 Task: Search one way flight ticket for 1 adult, 1 child, 1 infant in seat in premium economy from Bellingham: Bellingham International Airport to Jacksonville: Albert J. Ellis Airport on 5-3-2023. Choice of flights is Alaska. Number of bags: 2 carry on bags and 4 checked bags. Outbound departure time preference is 8:45.
Action: Mouse moved to (336, 278)
Screenshot: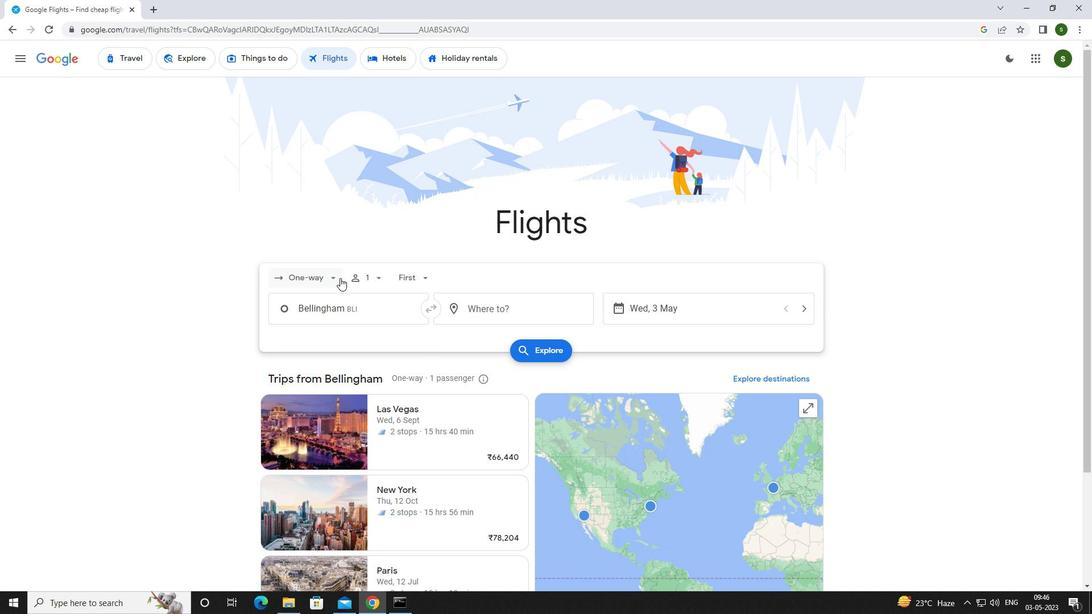 
Action: Mouse pressed left at (336, 278)
Screenshot: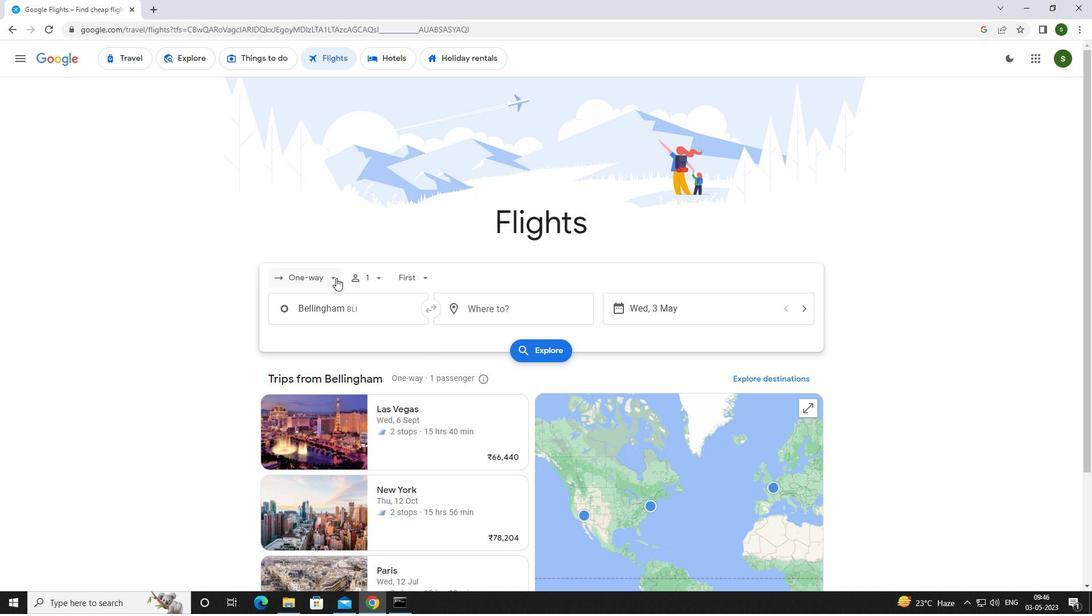 
Action: Mouse moved to (333, 330)
Screenshot: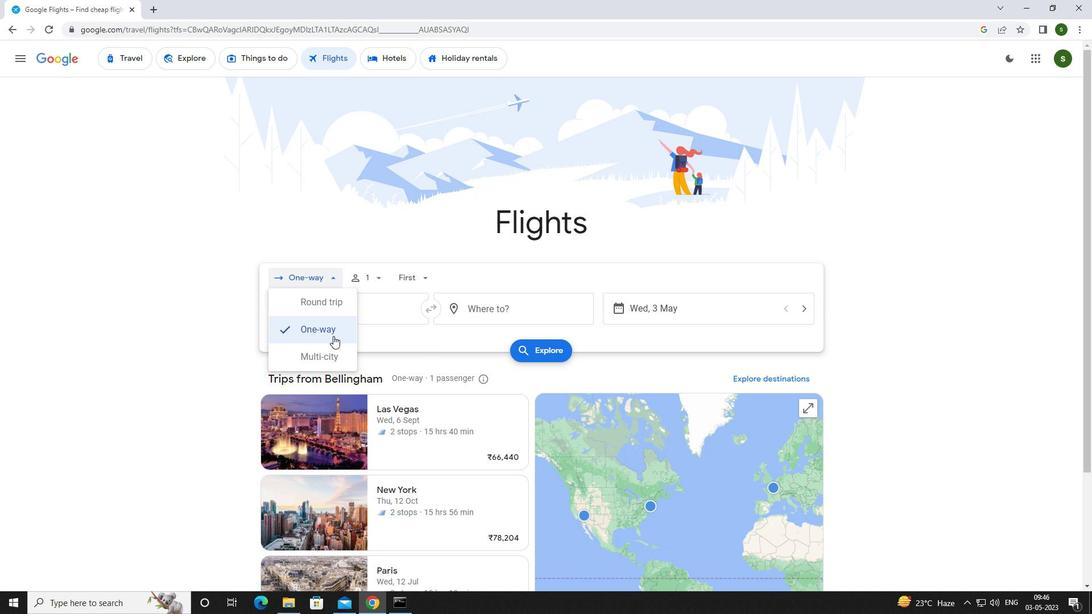 
Action: Mouse pressed left at (333, 330)
Screenshot: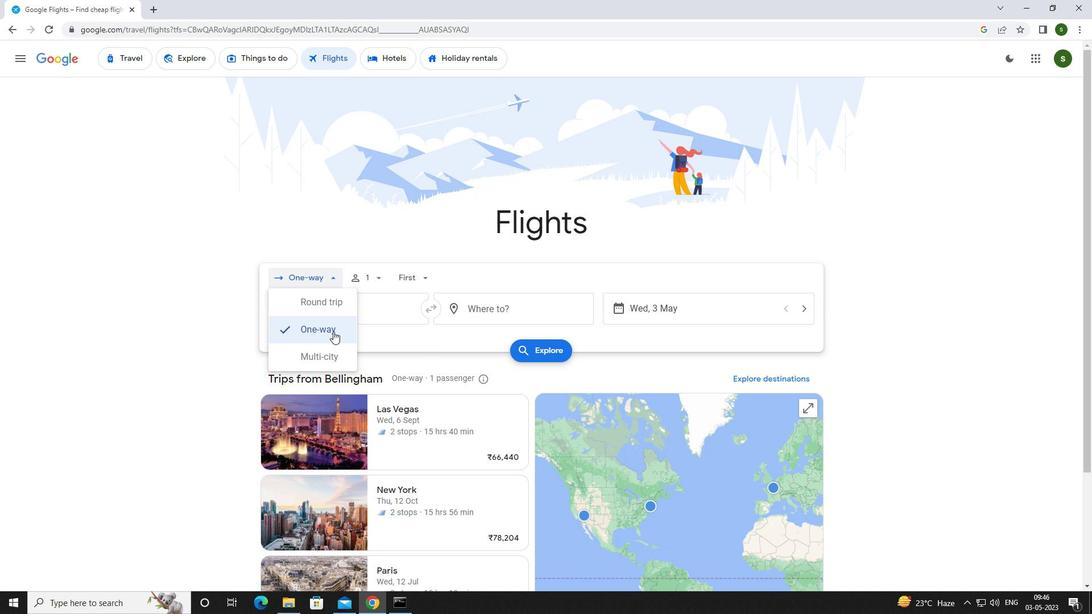 
Action: Mouse moved to (379, 277)
Screenshot: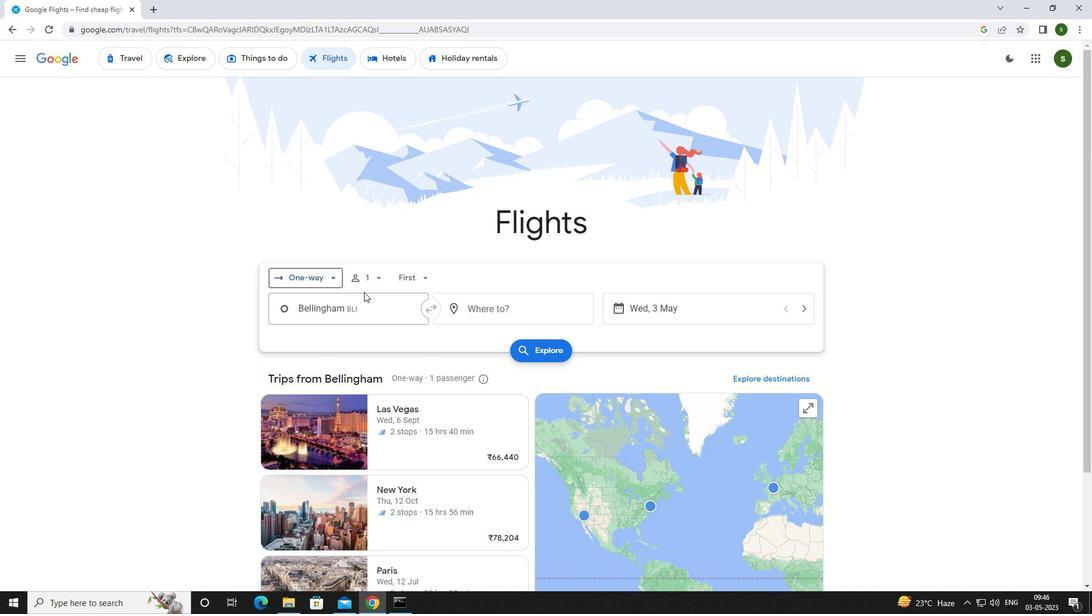 
Action: Mouse pressed left at (379, 277)
Screenshot: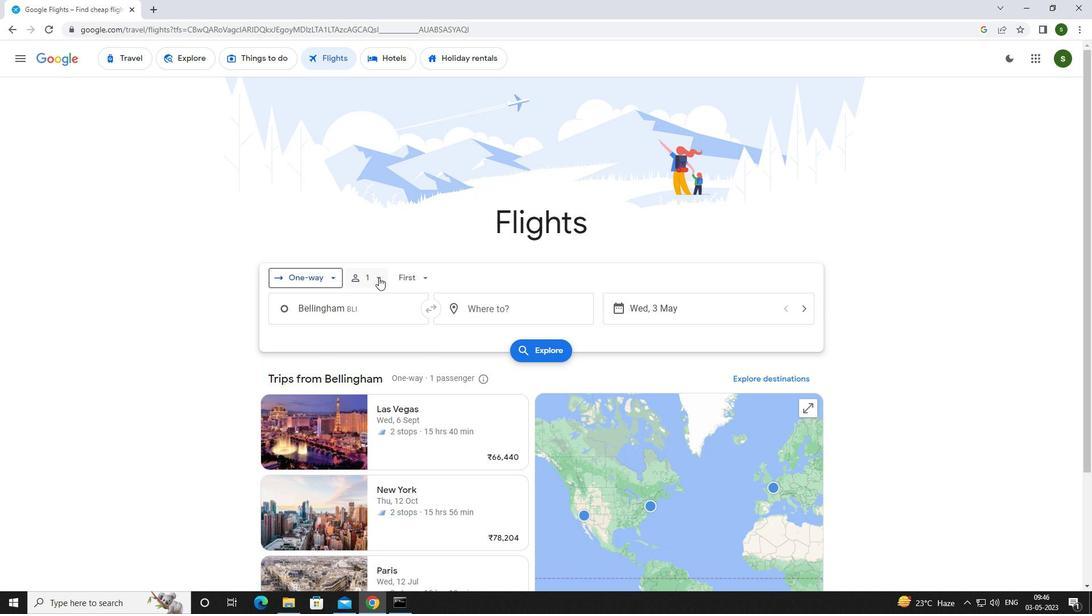 
Action: Mouse moved to (465, 336)
Screenshot: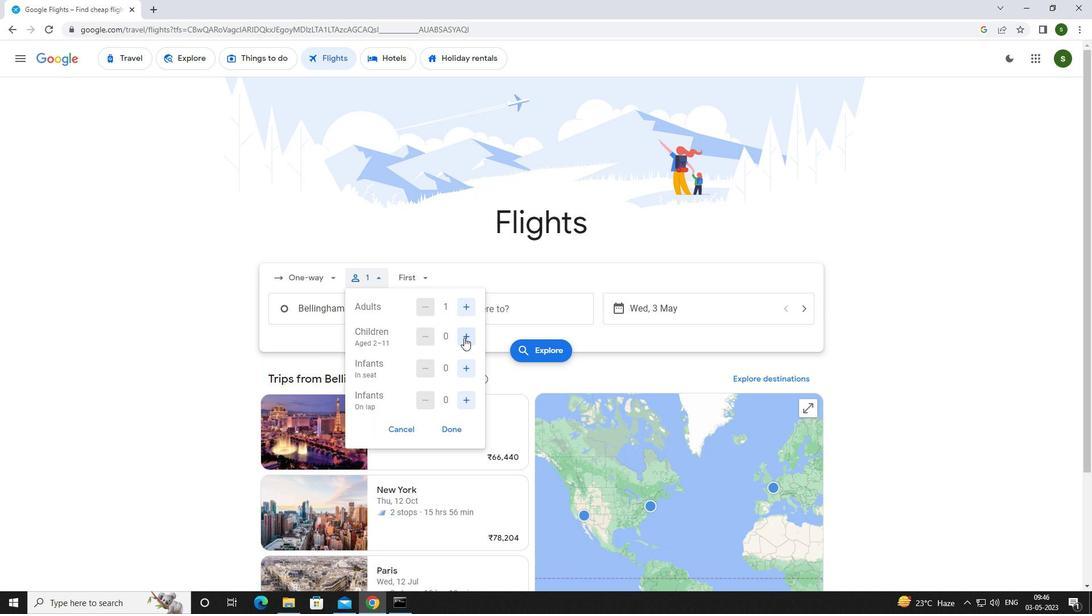 
Action: Mouse pressed left at (465, 336)
Screenshot: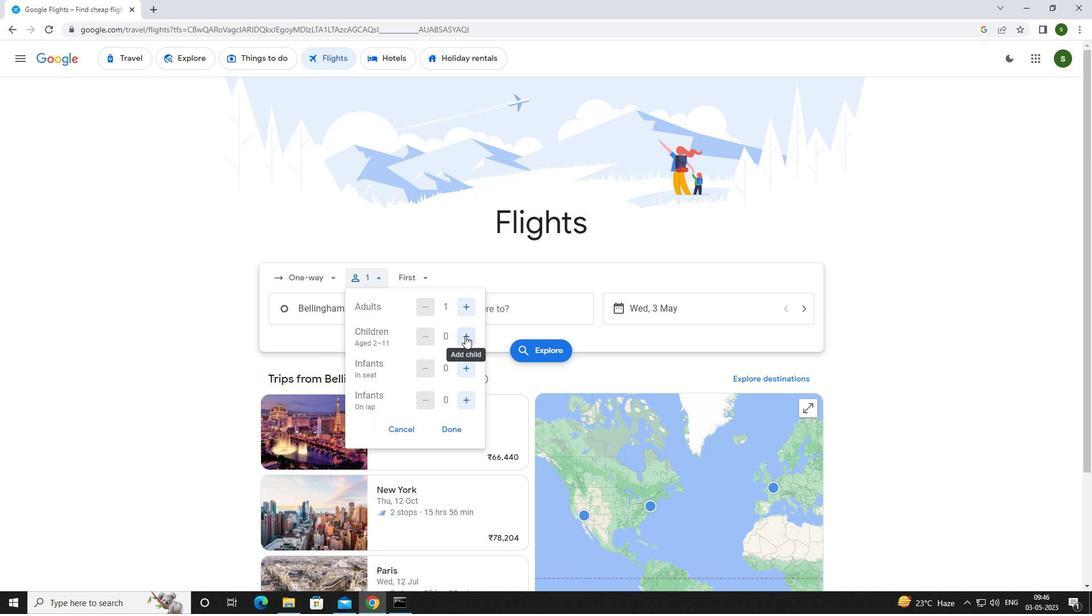 
Action: Mouse moved to (465, 364)
Screenshot: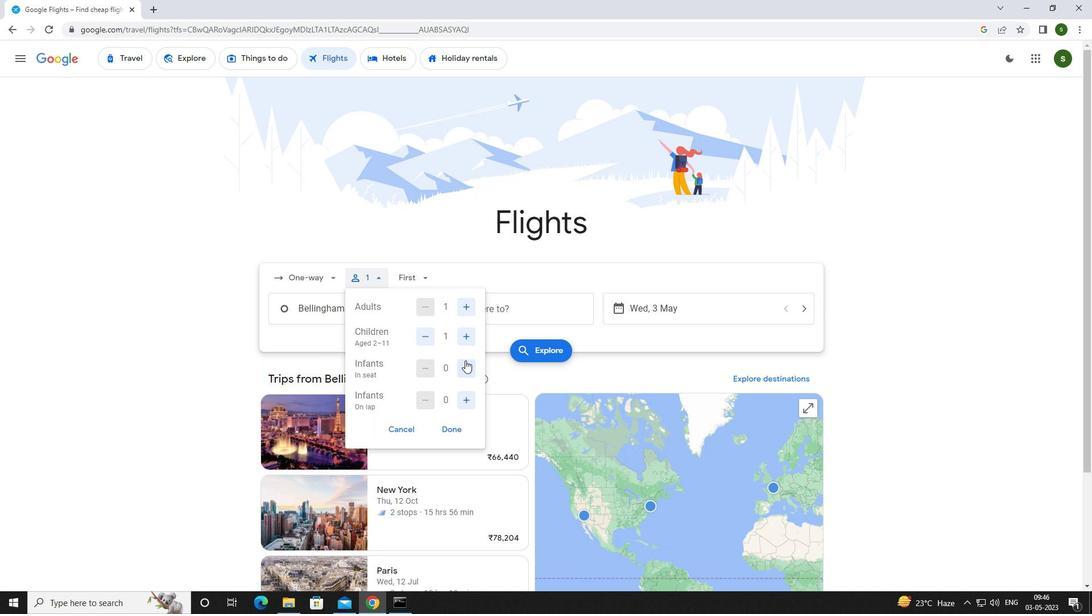 
Action: Mouse pressed left at (465, 364)
Screenshot: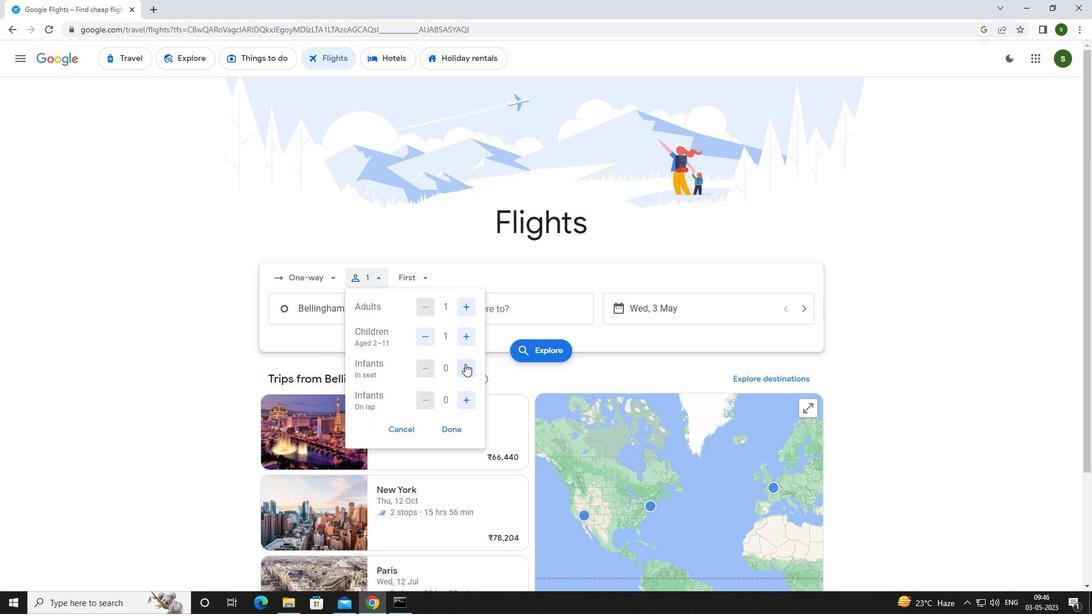 
Action: Mouse moved to (427, 274)
Screenshot: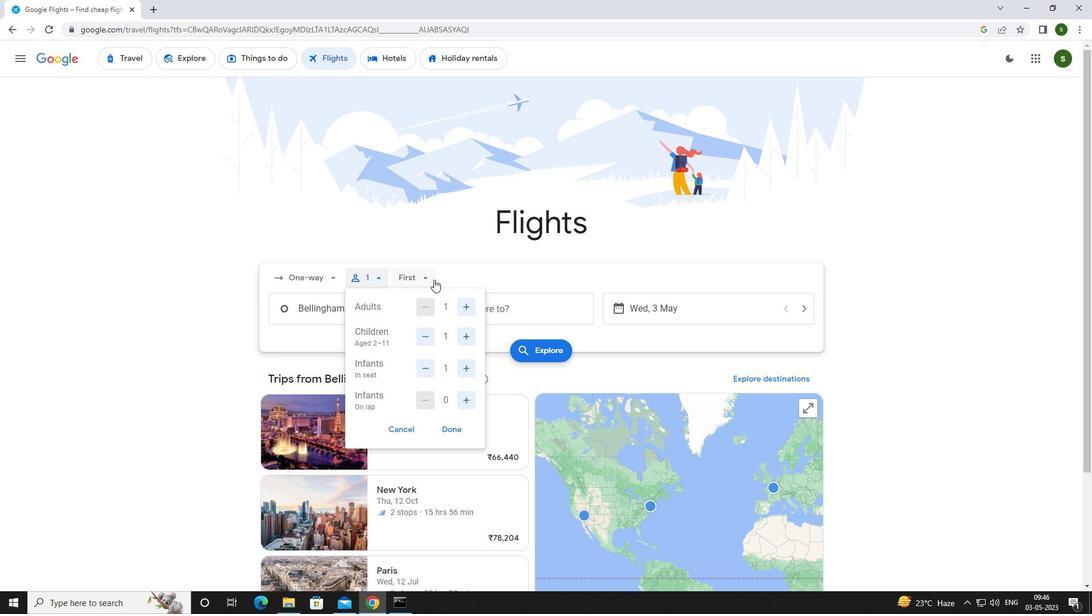 
Action: Mouse pressed left at (427, 274)
Screenshot: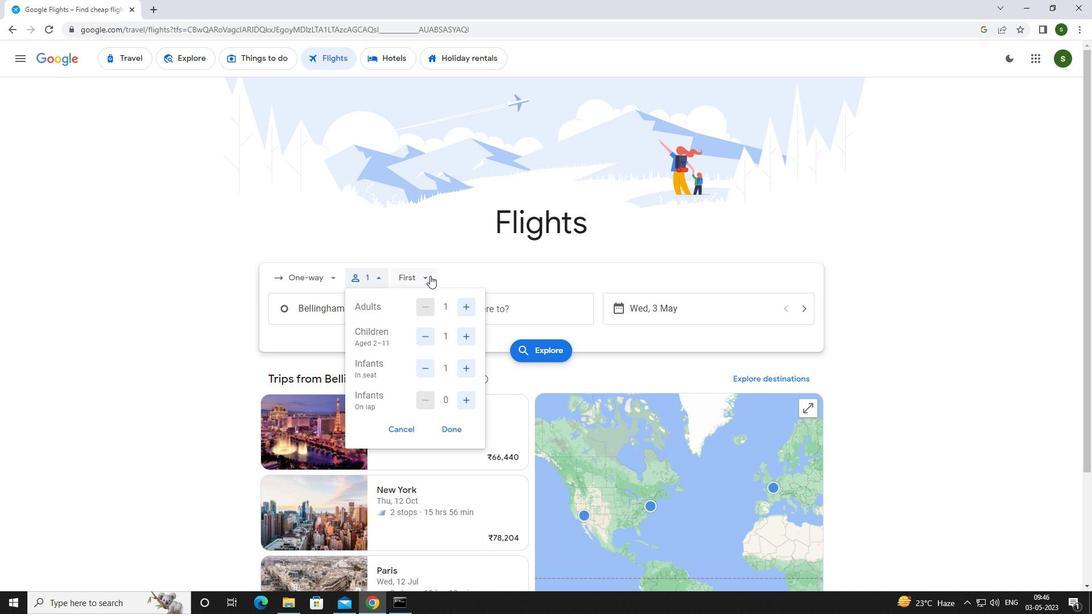 
Action: Mouse moved to (445, 324)
Screenshot: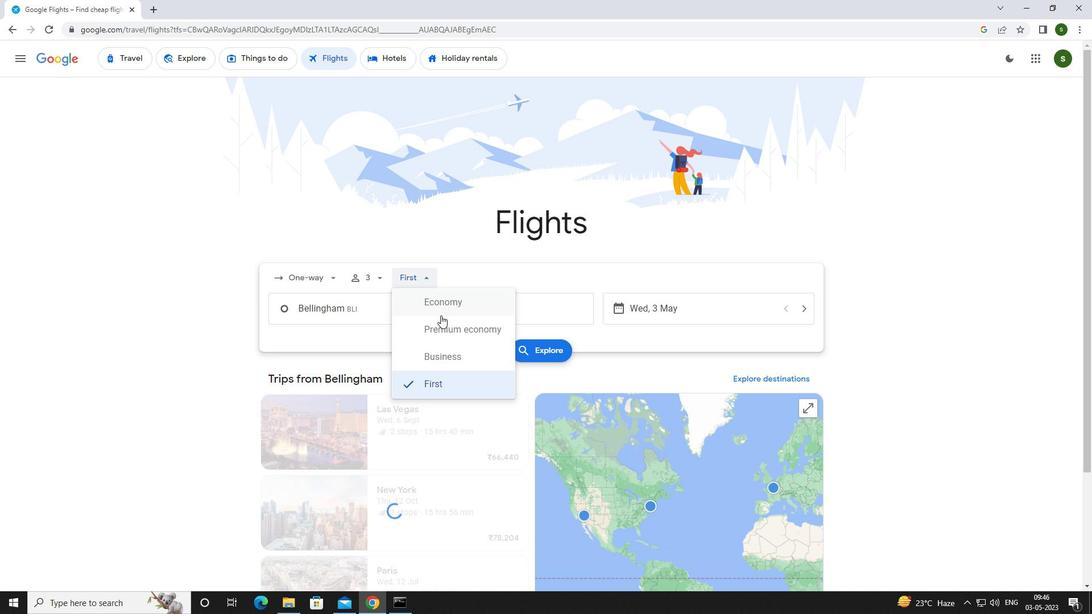 
Action: Mouse pressed left at (445, 324)
Screenshot: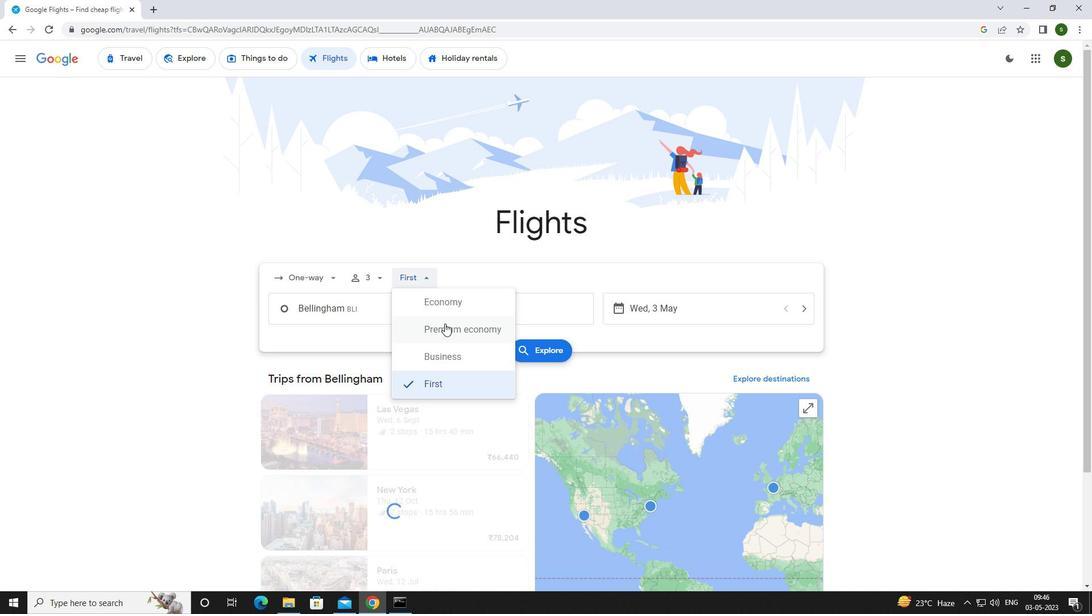 
Action: Mouse moved to (387, 312)
Screenshot: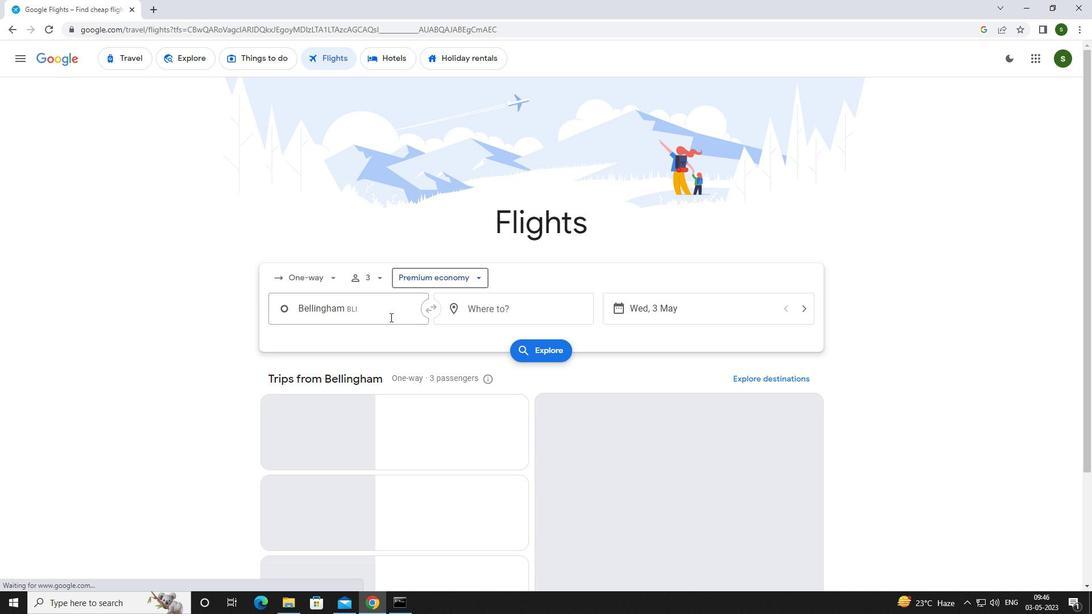 
Action: Mouse pressed left at (387, 312)
Screenshot: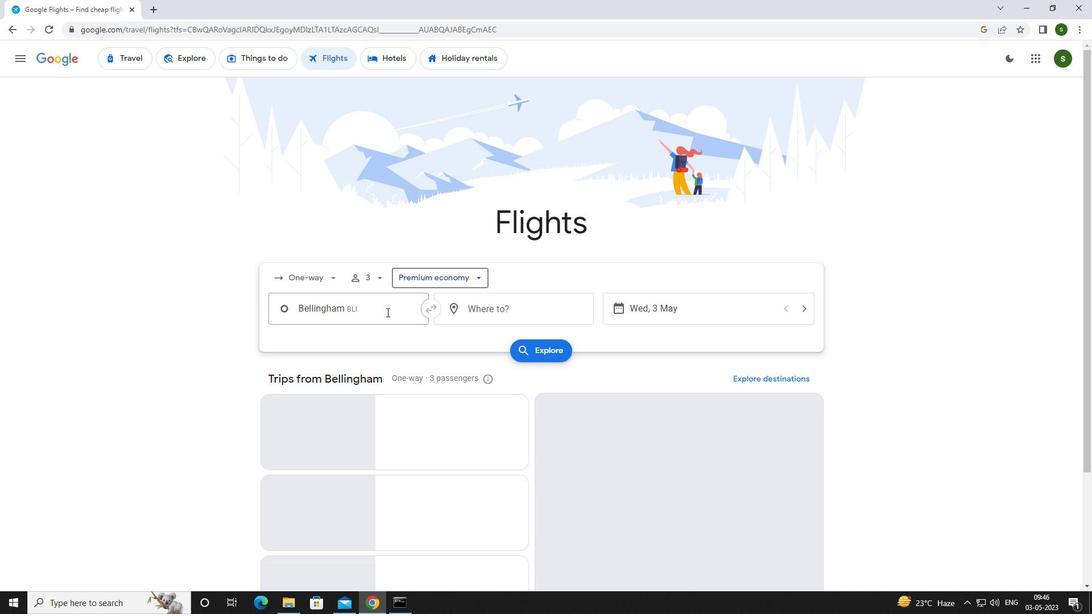 
Action: Mouse moved to (391, 311)
Screenshot: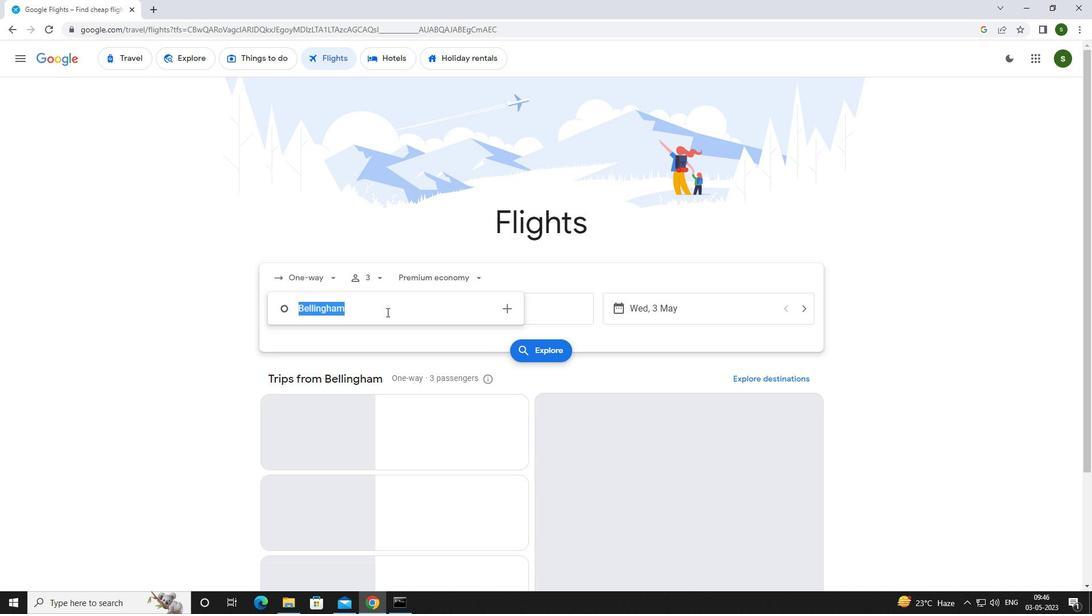 
Action: Key pressed <Key.caps_lock>b<Key.caps_lock>elli
Screenshot: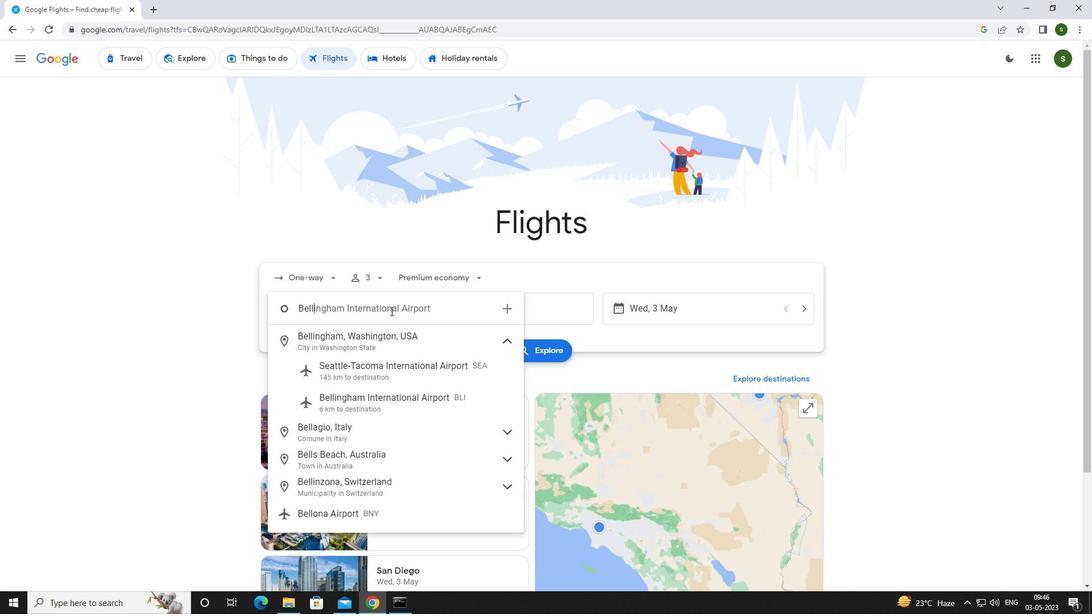 
Action: Mouse moved to (418, 401)
Screenshot: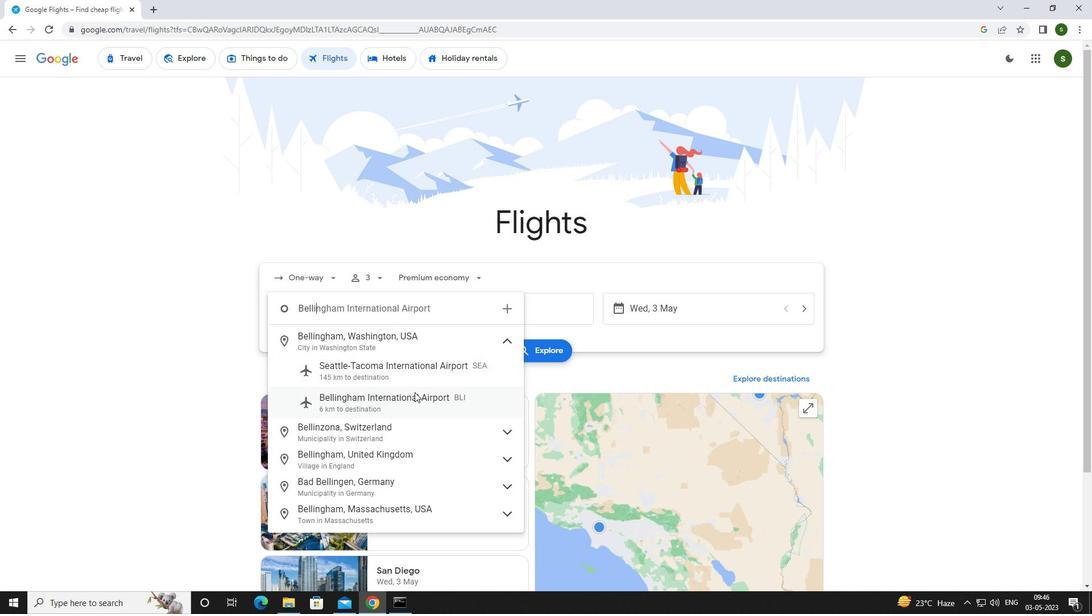 
Action: Mouse pressed left at (418, 401)
Screenshot: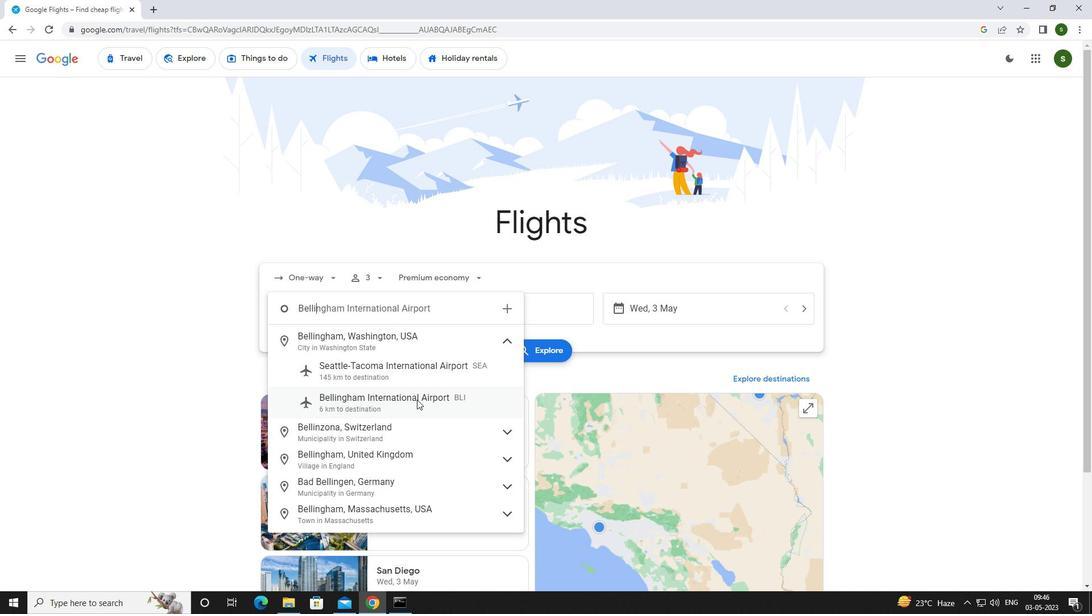 
Action: Mouse moved to (521, 313)
Screenshot: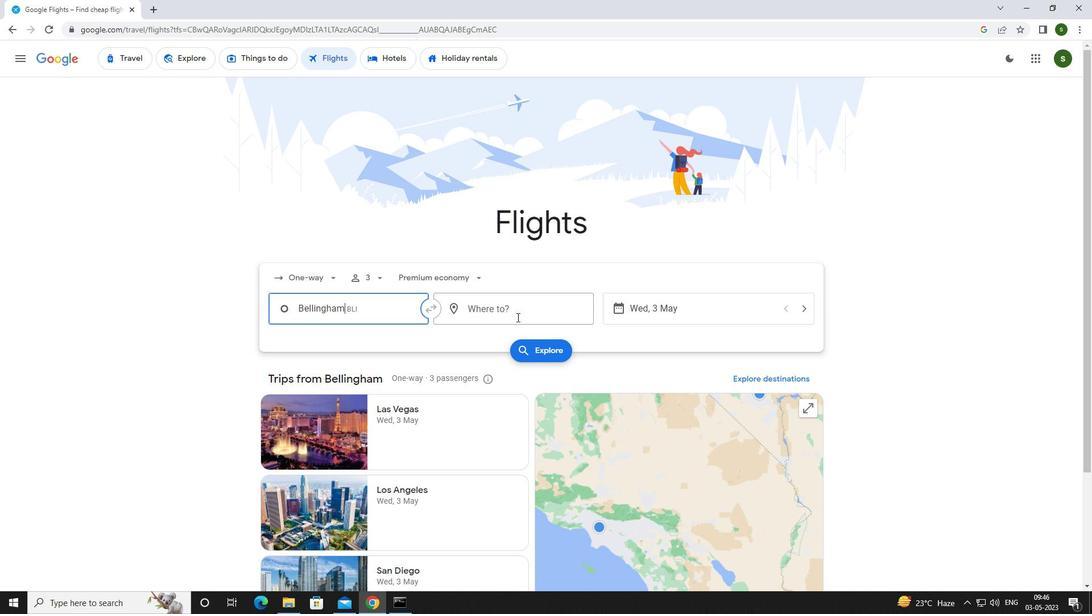
Action: Mouse pressed left at (521, 313)
Screenshot: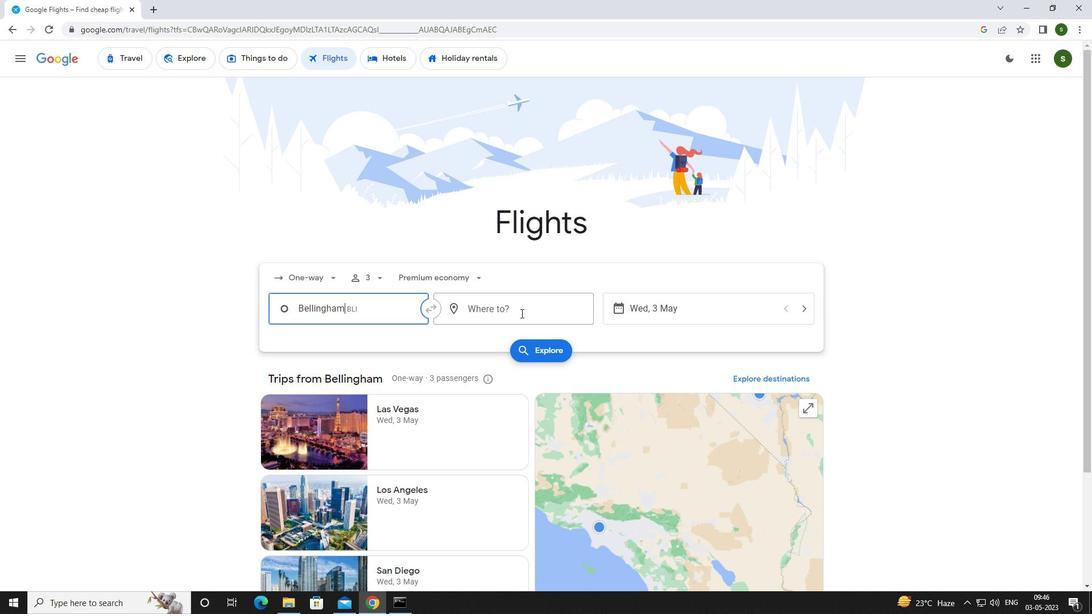 
Action: Key pressed <Key.caps_lock>a<Key.caps_lock>lbert<Key.space>
Screenshot: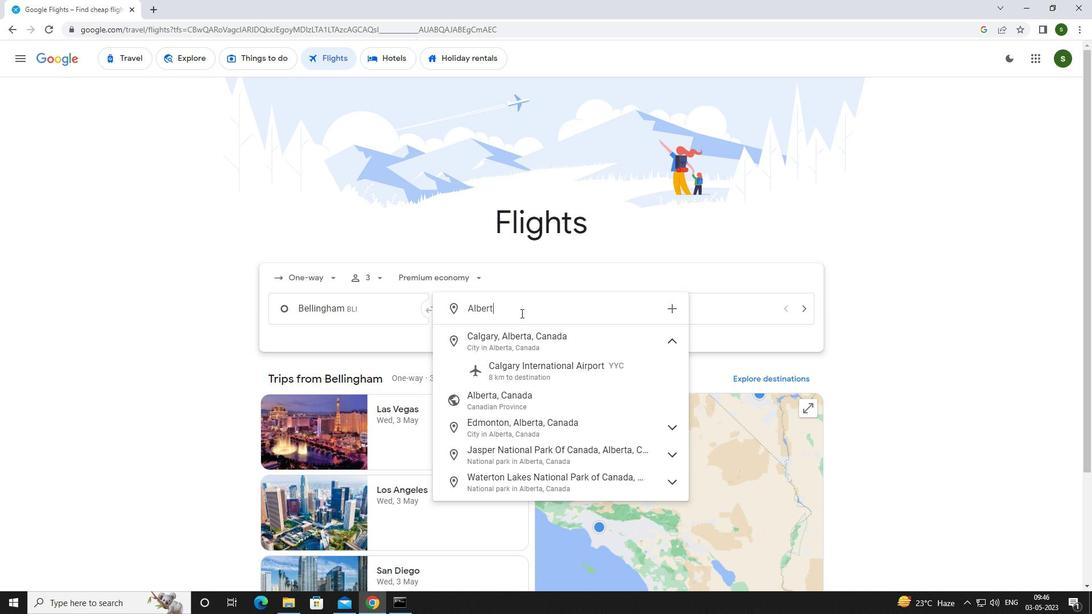 
Action: Mouse moved to (524, 339)
Screenshot: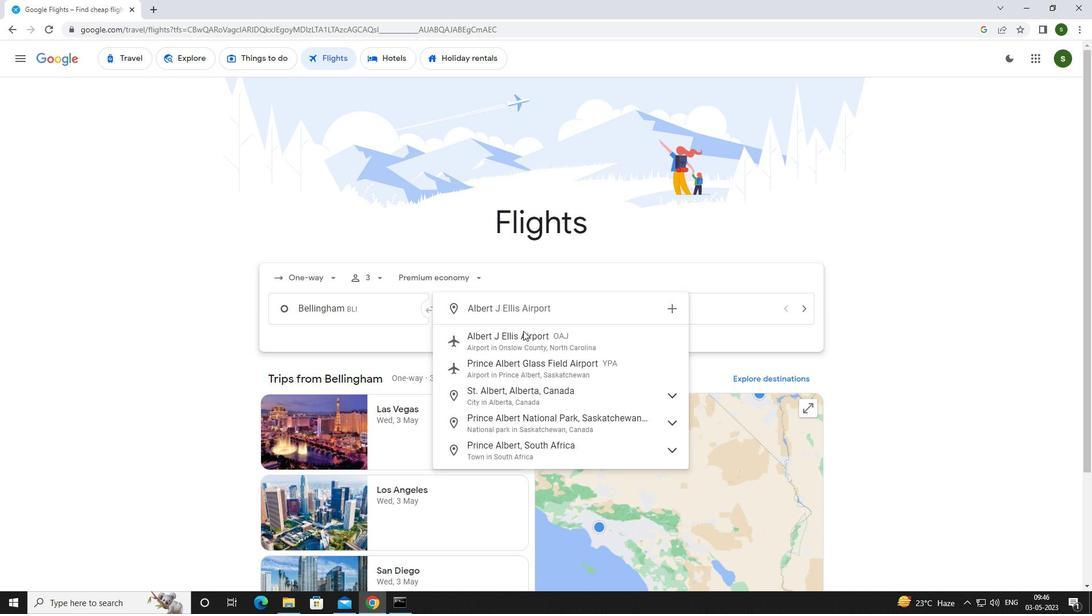 
Action: Mouse pressed left at (524, 339)
Screenshot: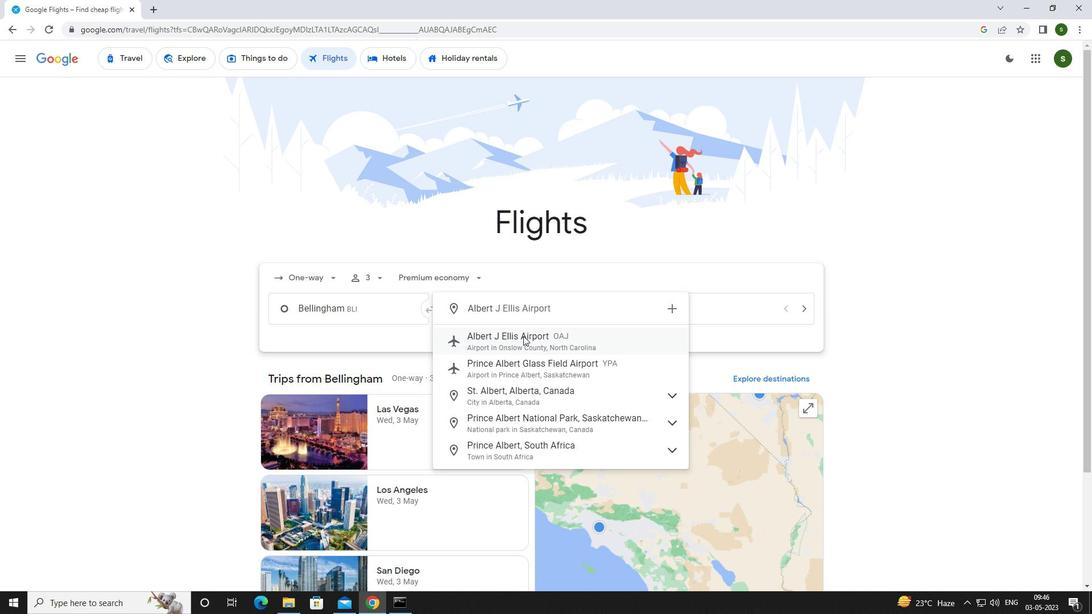 
Action: Mouse moved to (693, 309)
Screenshot: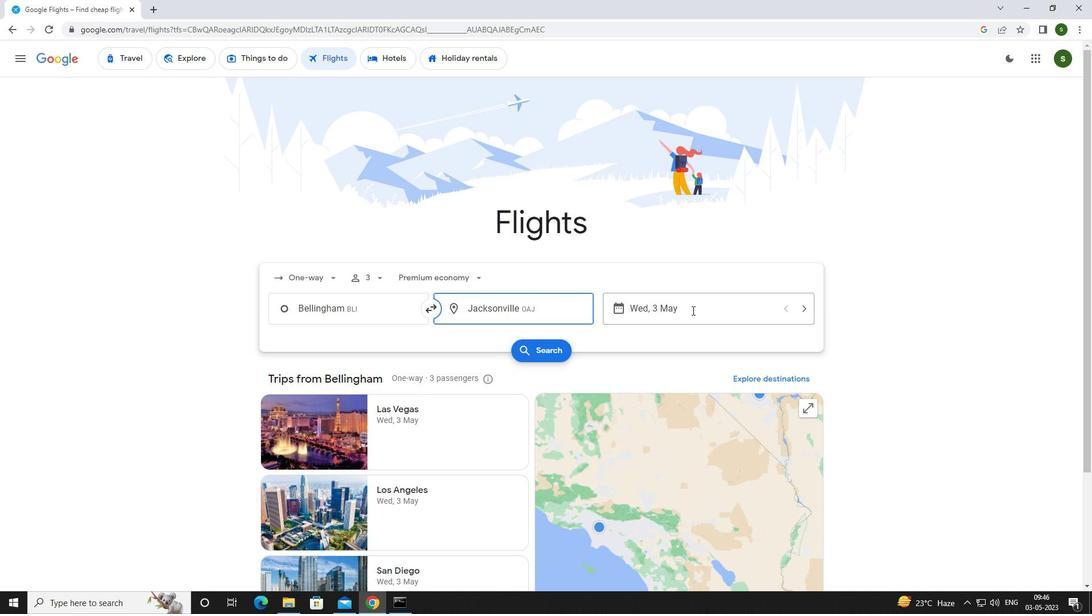 
Action: Mouse pressed left at (693, 309)
Screenshot: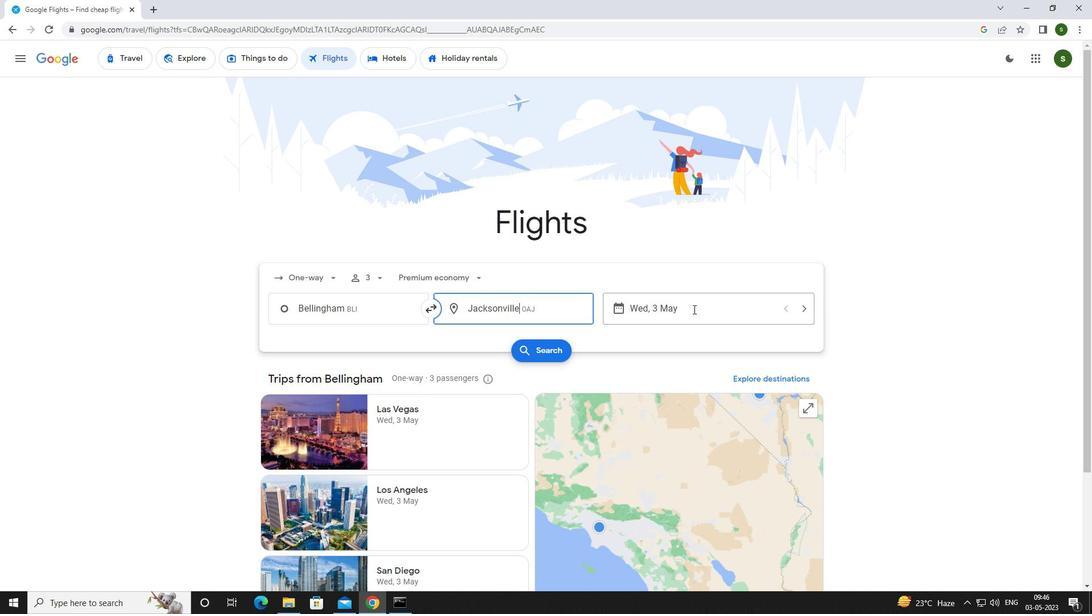 
Action: Mouse moved to (485, 383)
Screenshot: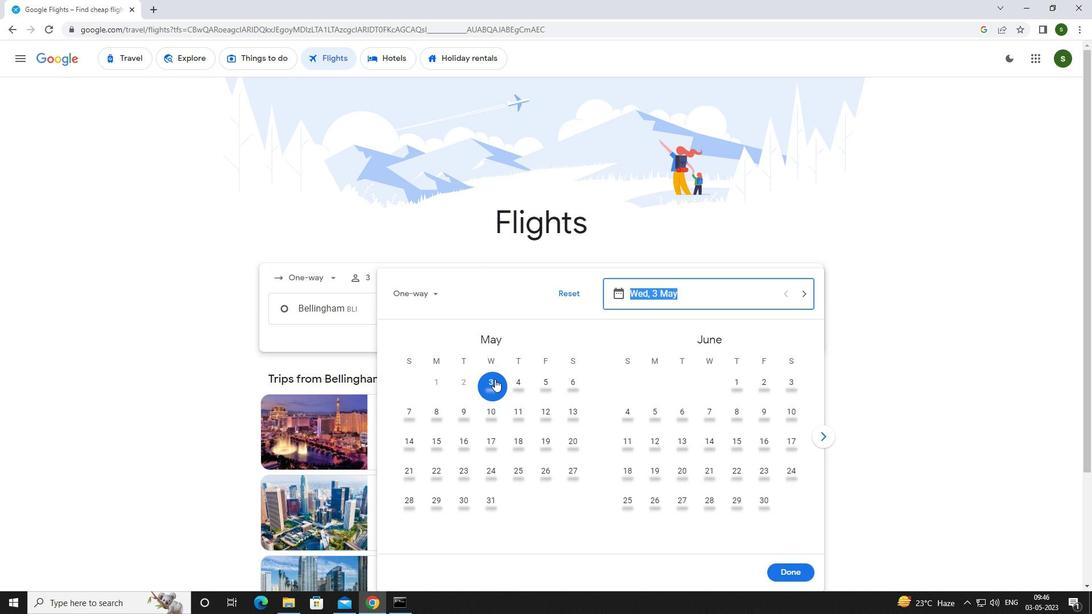 
Action: Mouse pressed left at (485, 383)
Screenshot: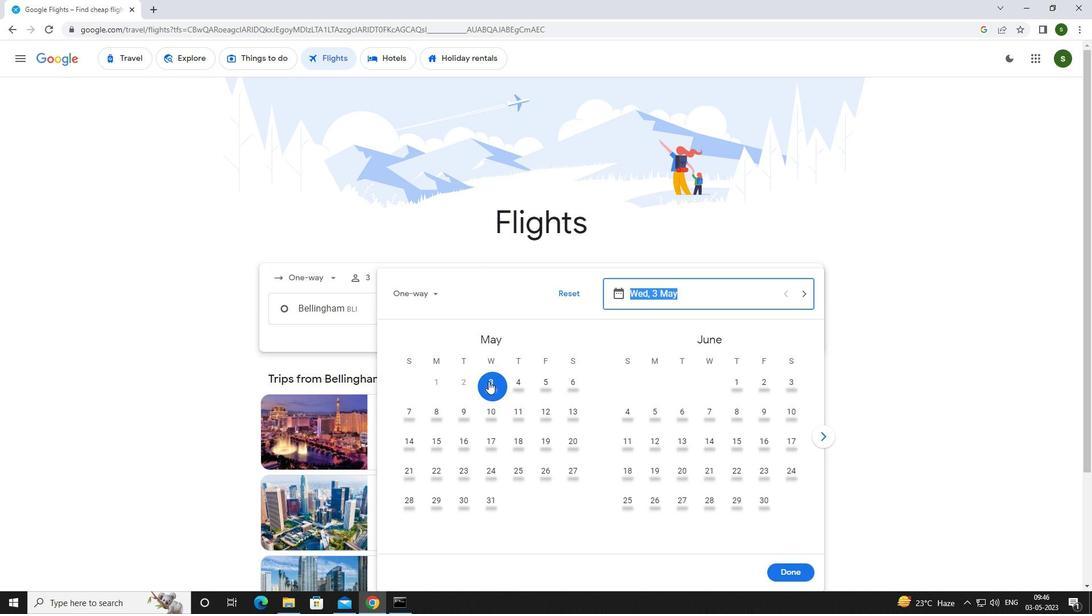
Action: Mouse moved to (782, 575)
Screenshot: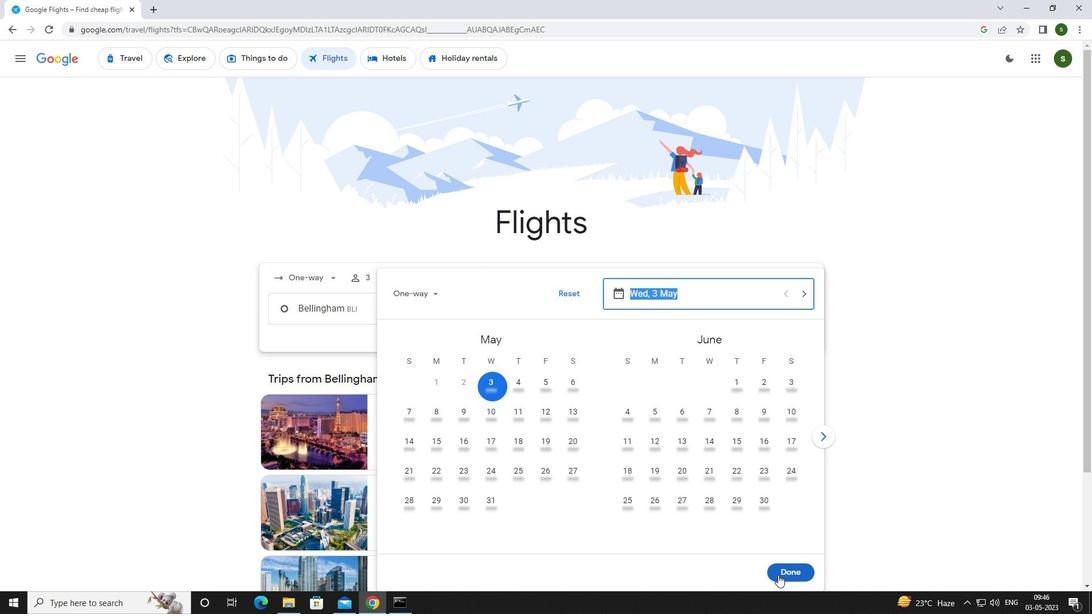 
Action: Mouse pressed left at (782, 575)
Screenshot: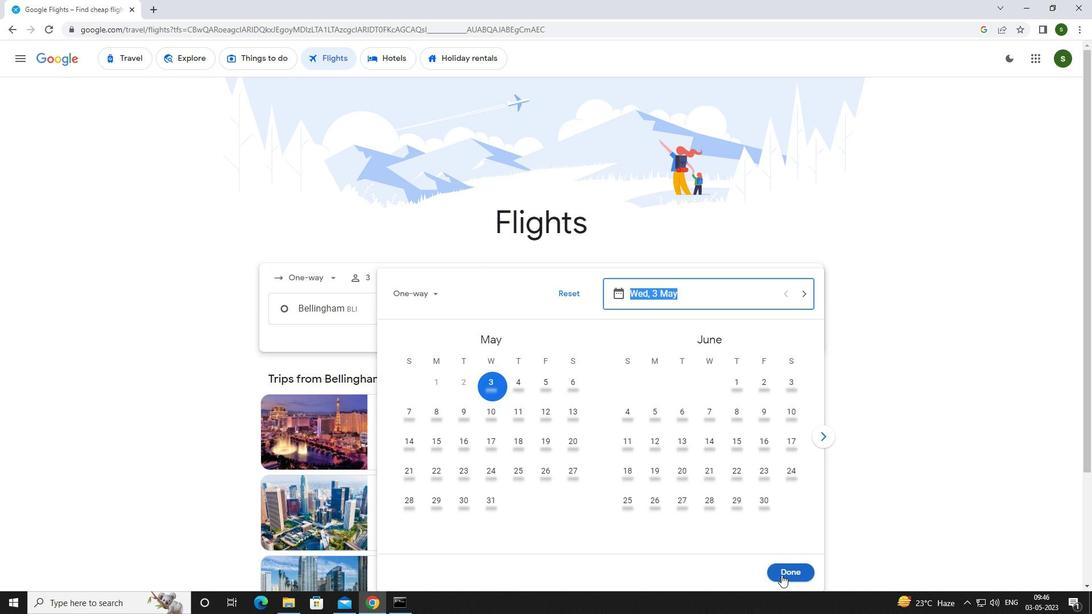 
Action: Mouse moved to (541, 342)
Screenshot: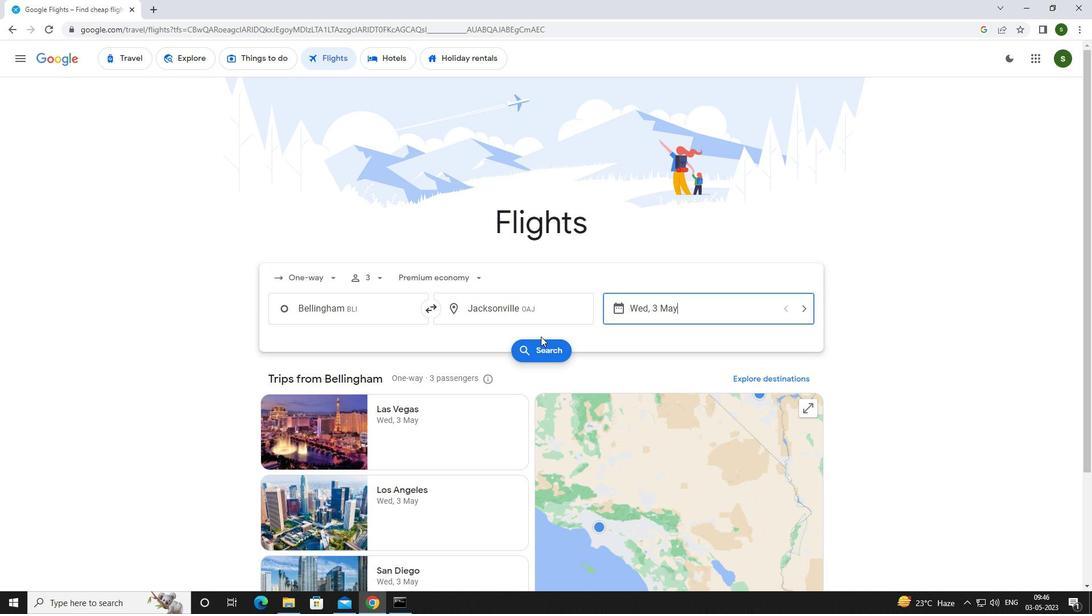 
Action: Mouse pressed left at (541, 342)
Screenshot: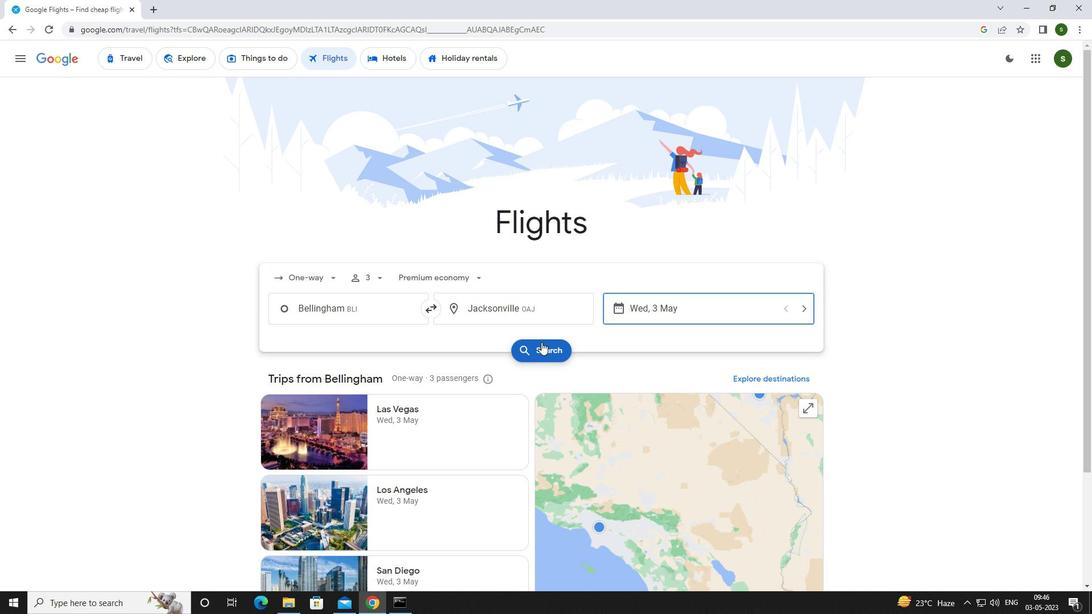 
Action: Mouse moved to (299, 164)
Screenshot: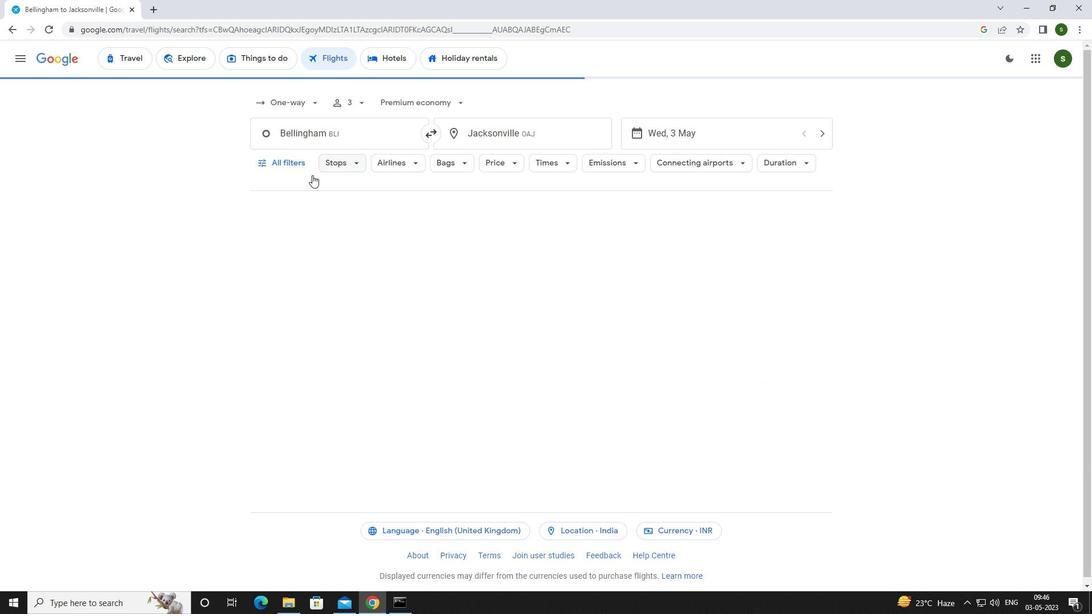 
Action: Mouse pressed left at (299, 164)
Screenshot: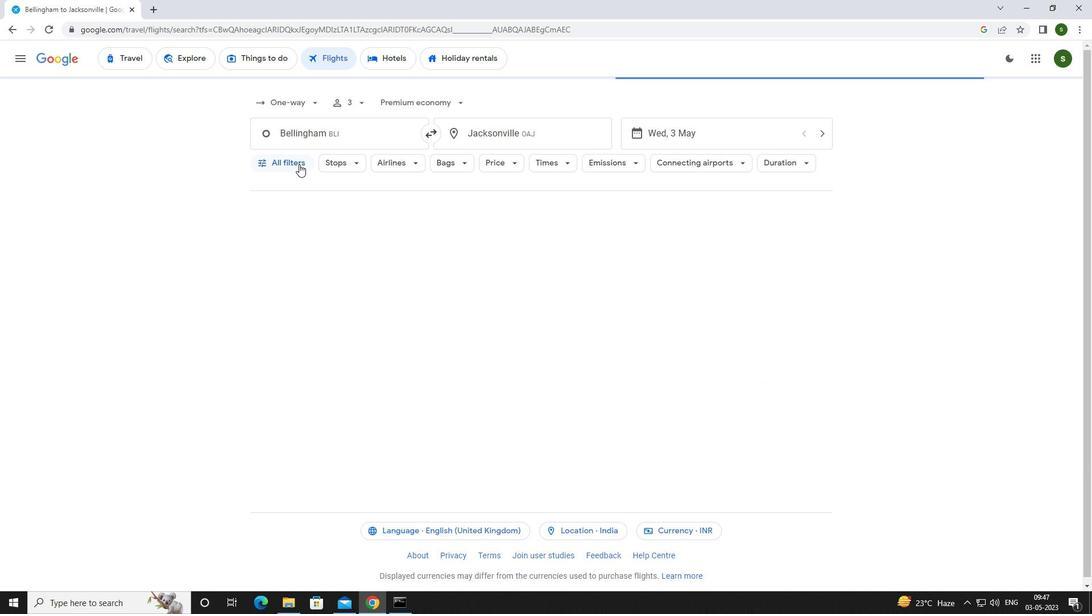 
Action: Mouse moved to (424, 404)
Screenshot: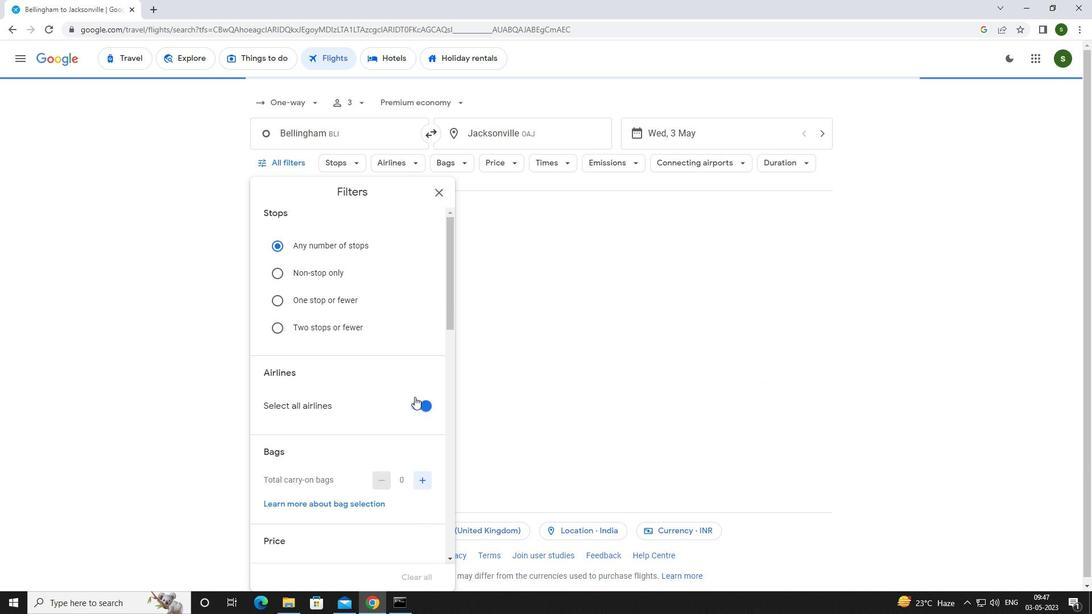 
Action: Mouse pressed left at (424, 404)
Screenshot: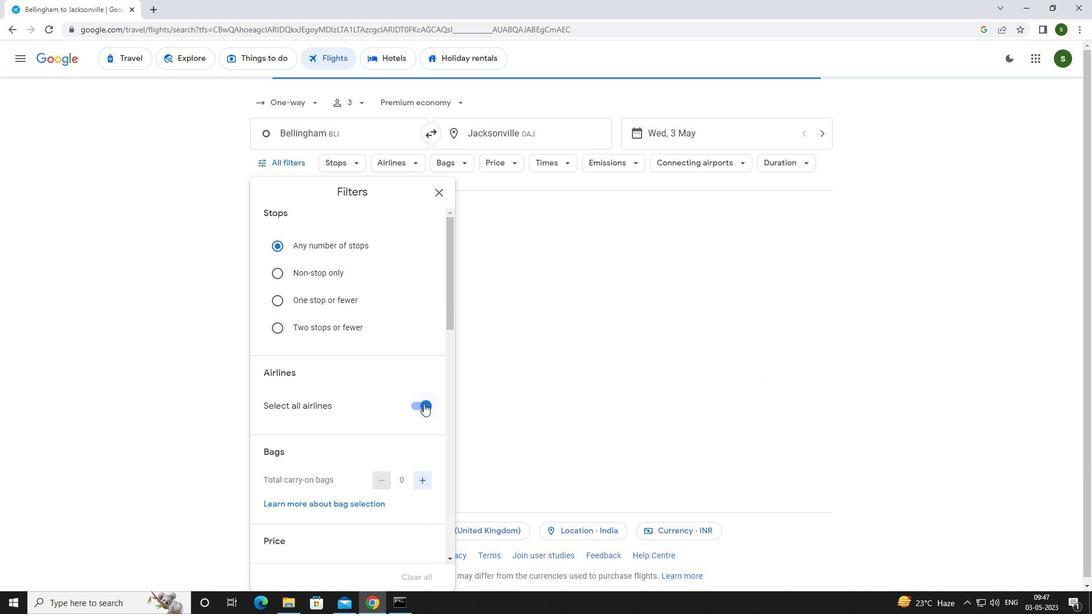 
Action: Mouse moved to (396, 291)
Screenshot: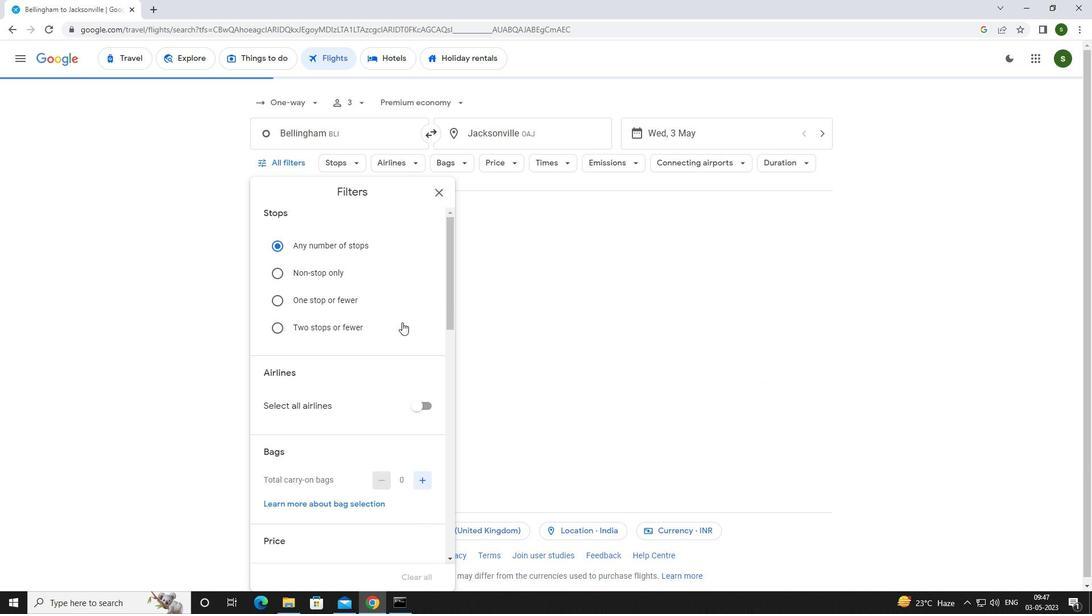 
Action: Mouse scrolled (396, 290) with delta (0, 0)
Screenshot: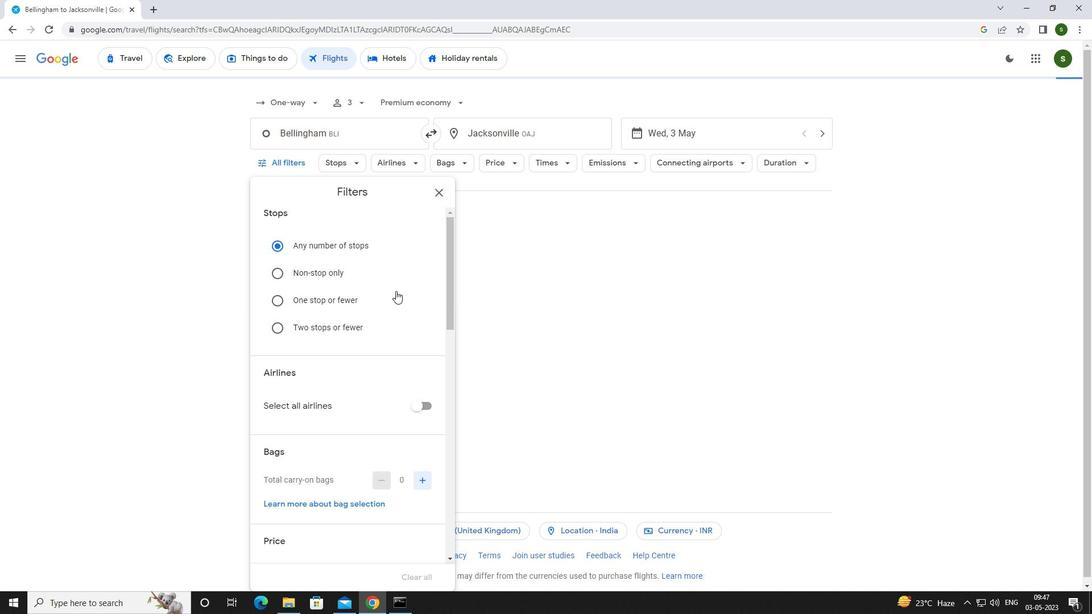 
Action: Mouse scrolled (396, 290) with delta (0, 0)
Screenshot: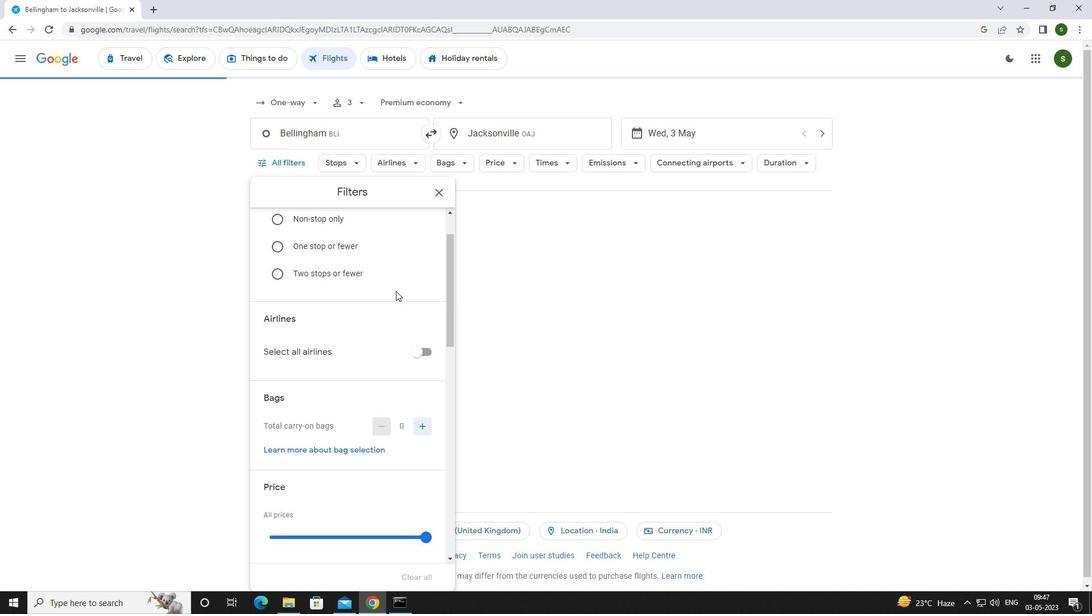 
Action: Mouse scrolled (396, 290) with delta (0, 0)
Screenshot: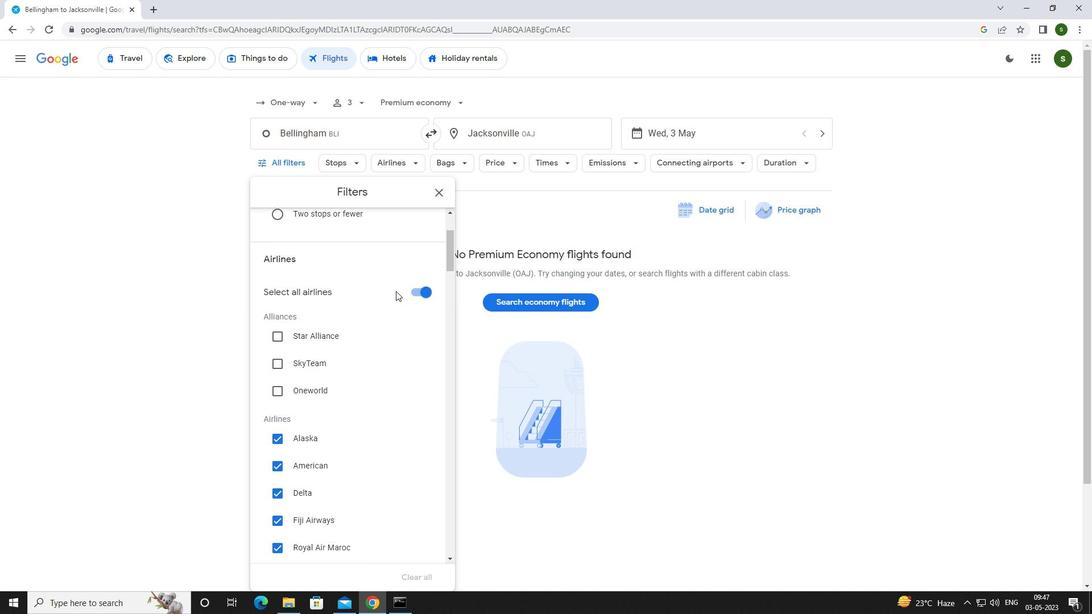 
Action: Mouse moved to (428, 235)
Screenshot: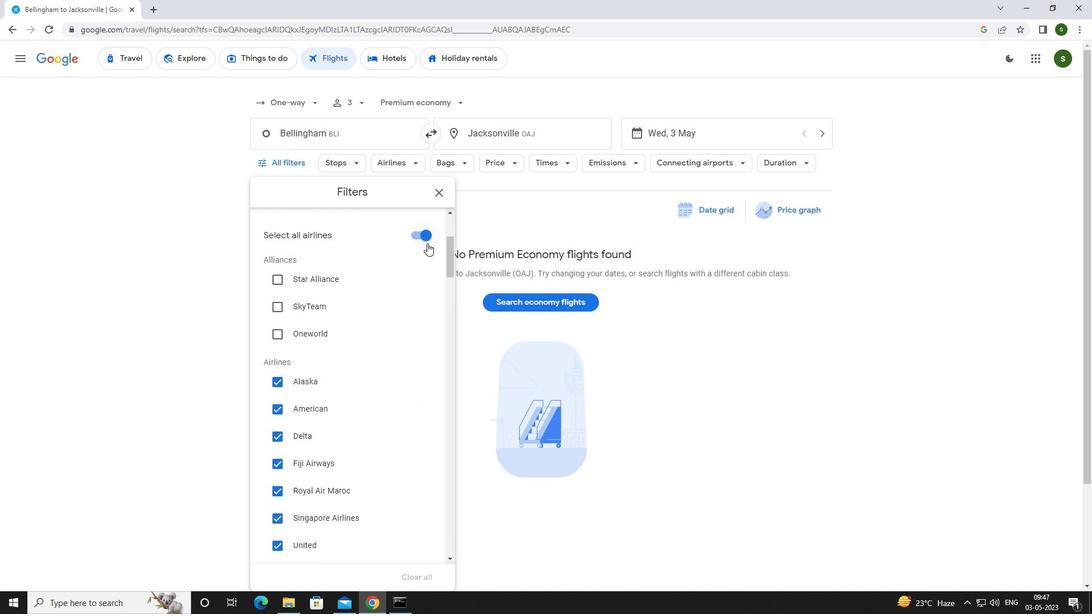 
Action: Mouse pressed left at (428, 235)
Screenshot: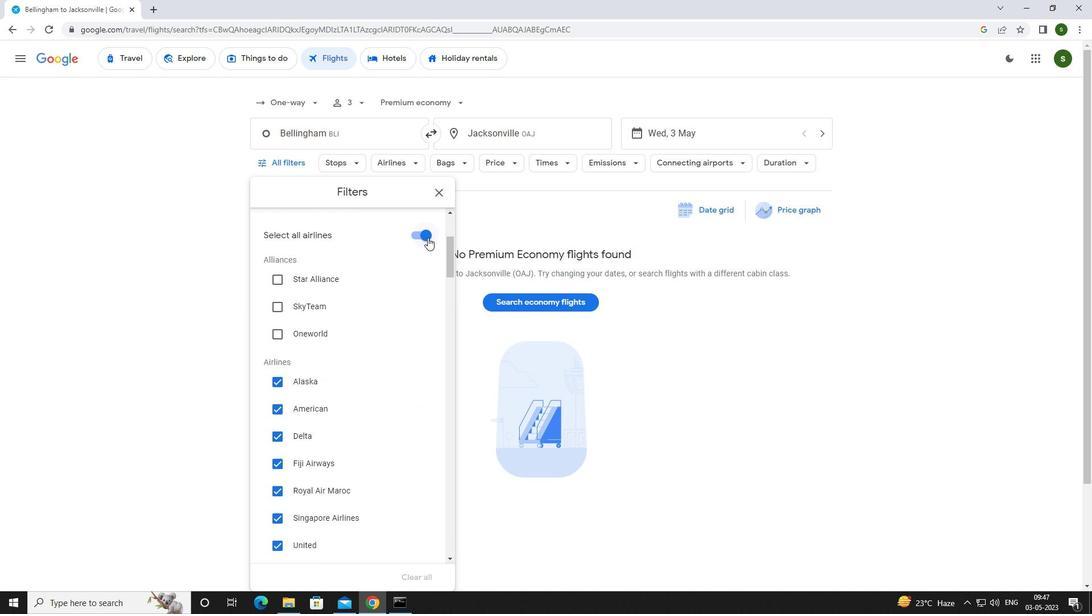 
Action: Mouse moved to (407, 269)
Screenshot: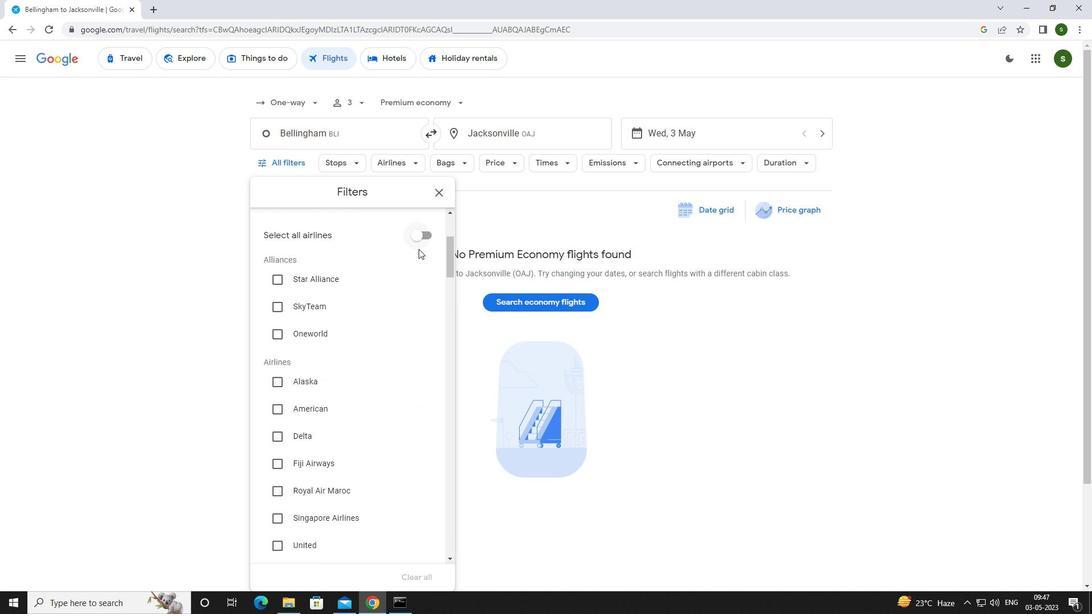 
Action: Mouse scrolled (407, 268) with delta (0, 0)
Screenshot: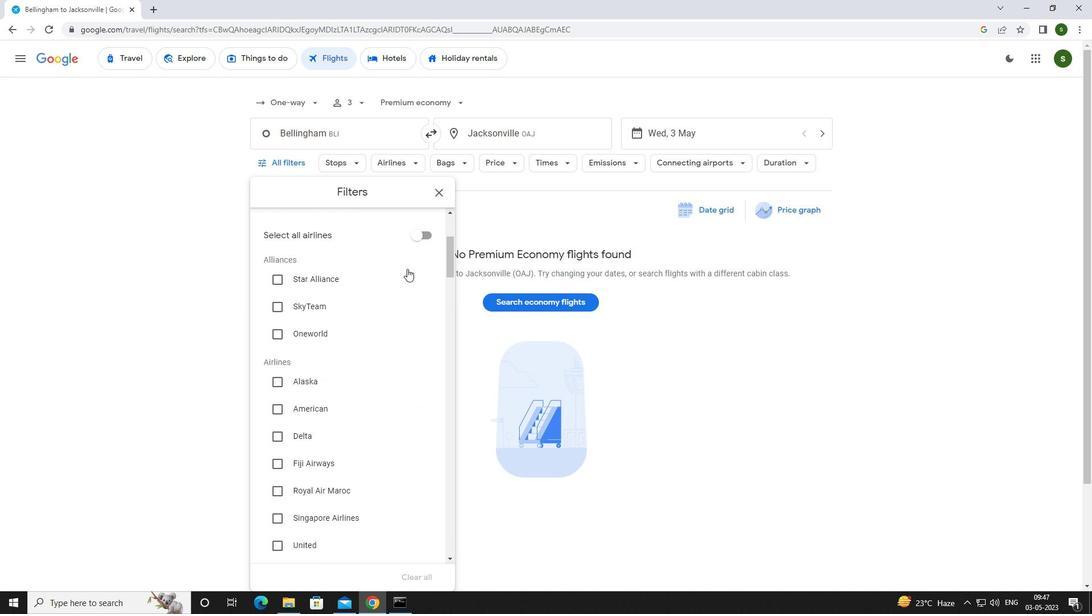 
Action: Mouse moved to (406, 272)
Screenshot: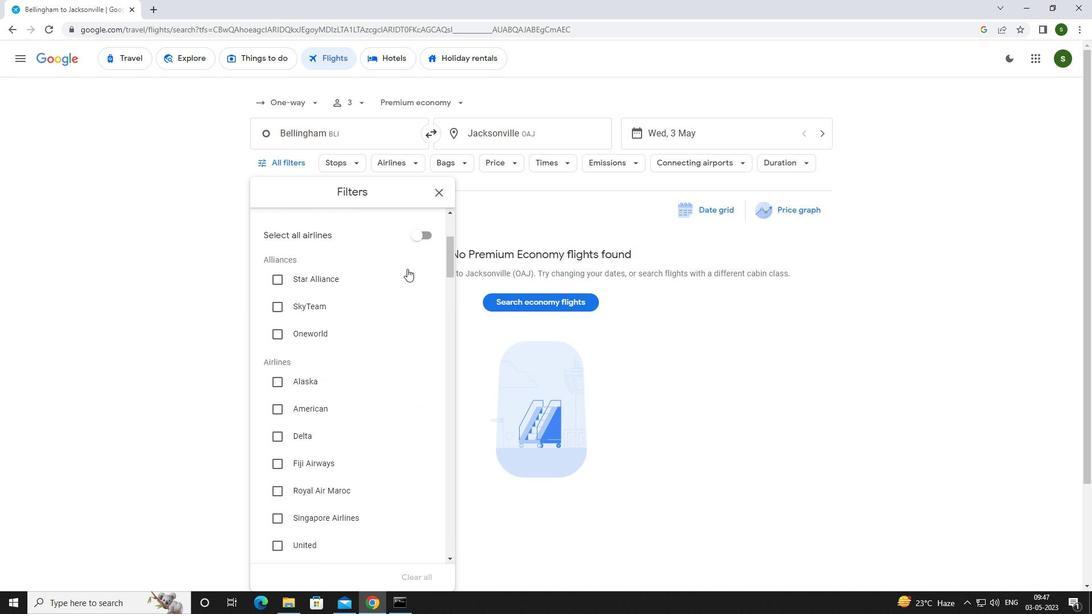 
Action: Mouse scrolled (406, 271) with delta (0, 0)
Screenshot: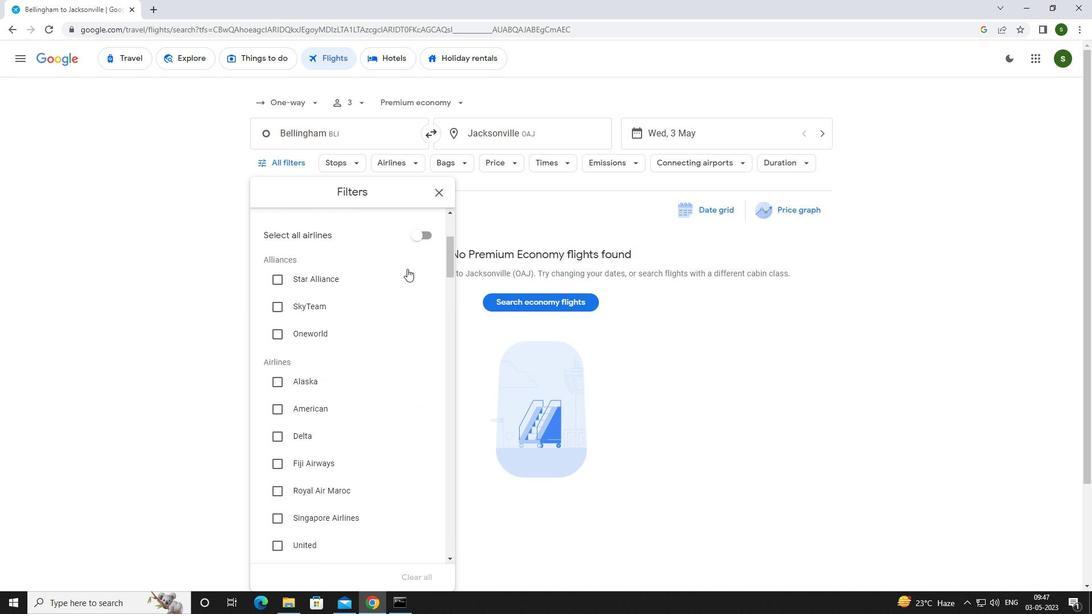 
Action: Mouse moved to (308, 270)
Screenshot: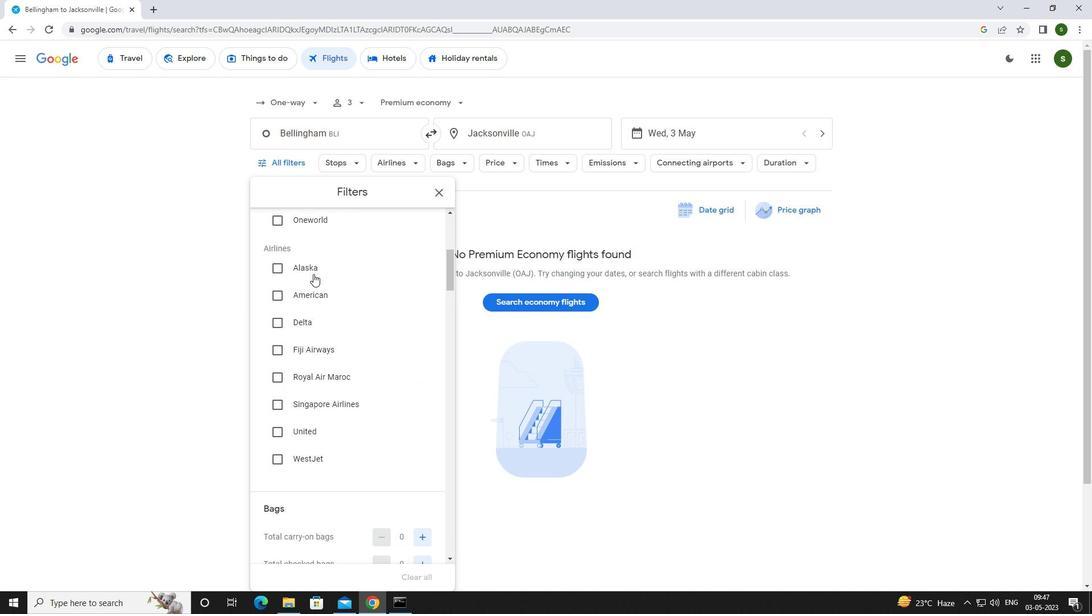 
Action: Mouse pressed left at (308, 270)
Screenshot: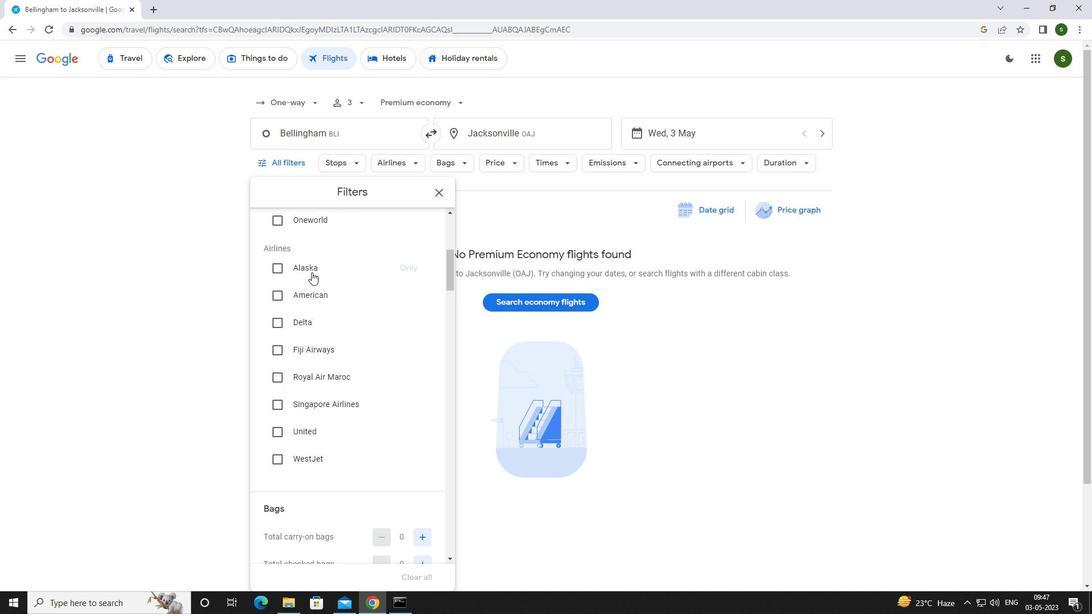 
Action: Mouse moved to (368, 321)
Screenshot: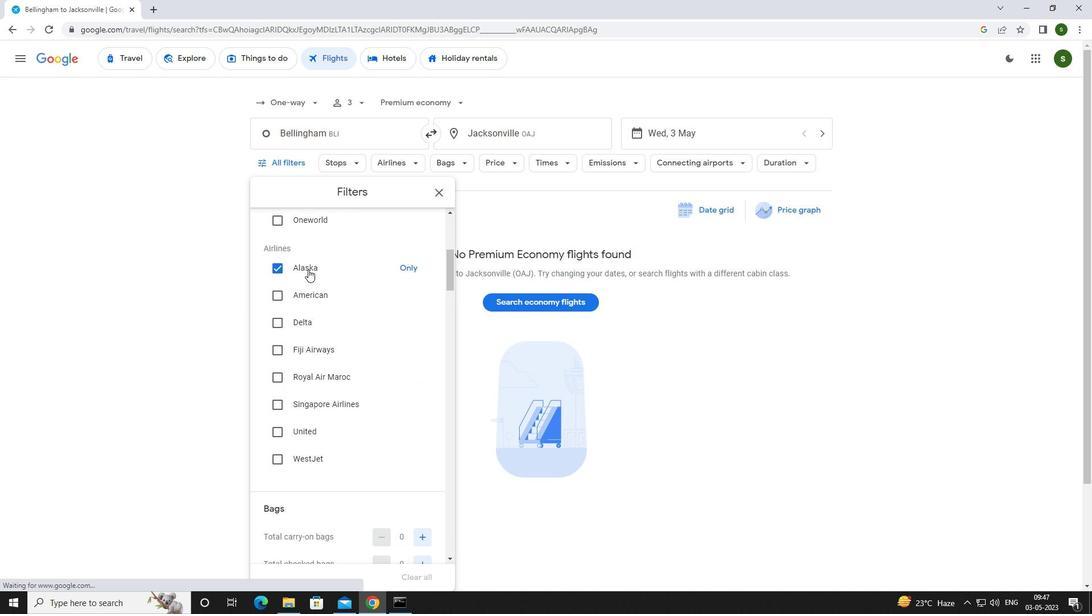 
Action: Mouse scrolled (368, 321) with delta (0, 0)
Screenshot: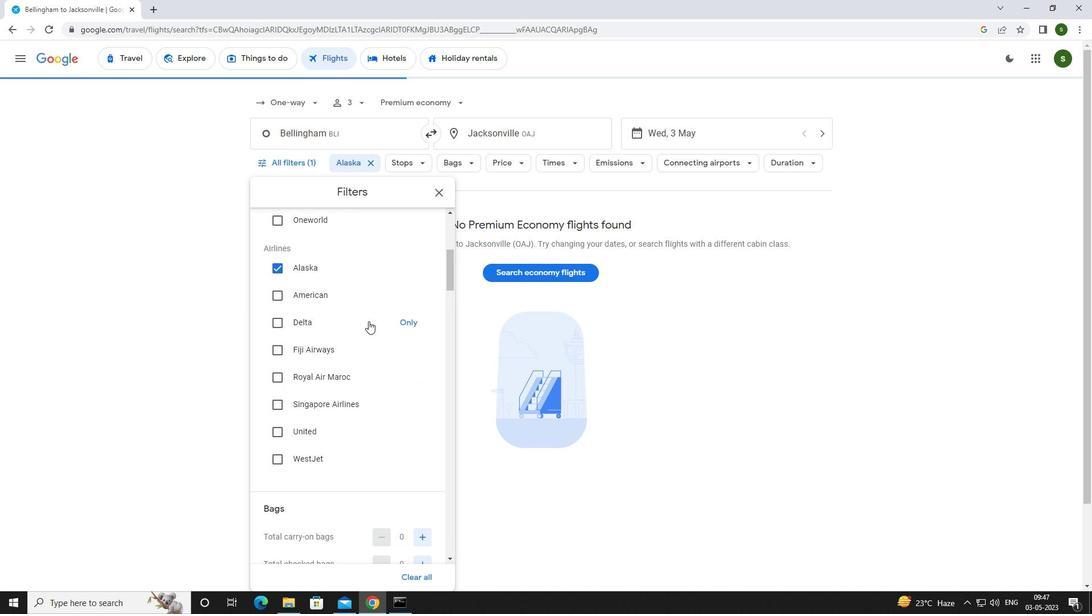 
Action: Mouse scrolled (368, 321) with delta (0, 0)
Screenshot: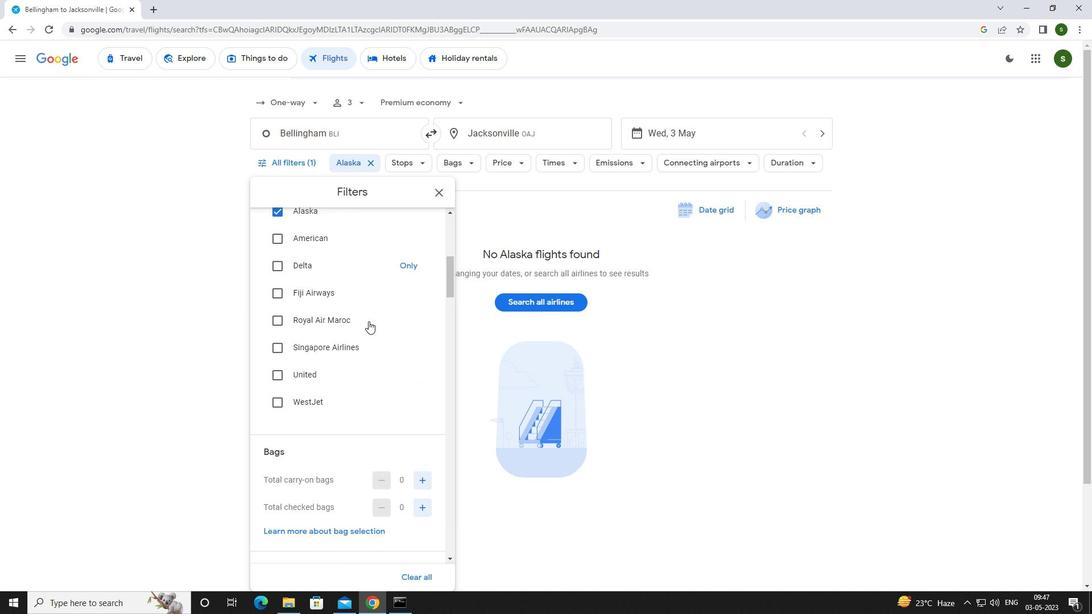 
Action: Mouse scrolled (368, 321) with delta (0, 0)
Screenshot: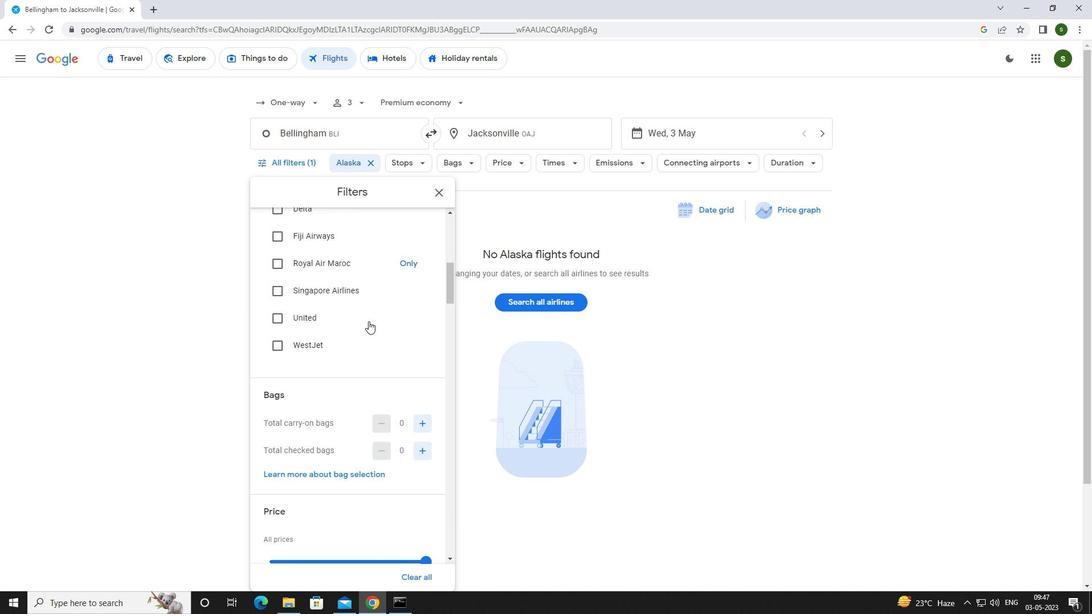
Action: Mouse moved to (418, 366)
Screenshot: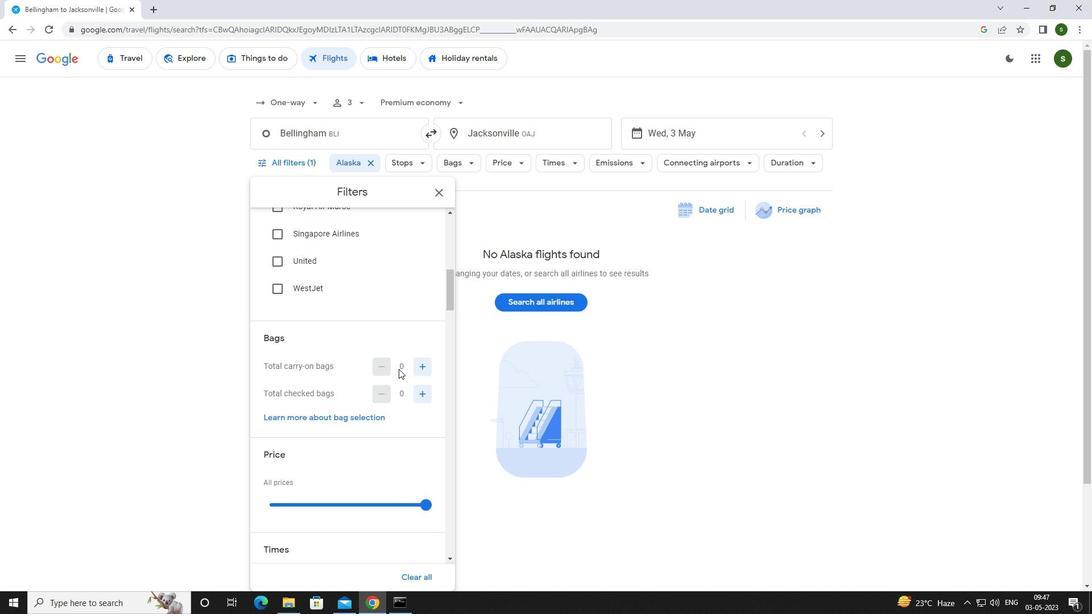 
Action: Mouse pressed left at (418, 366)
Screenshot: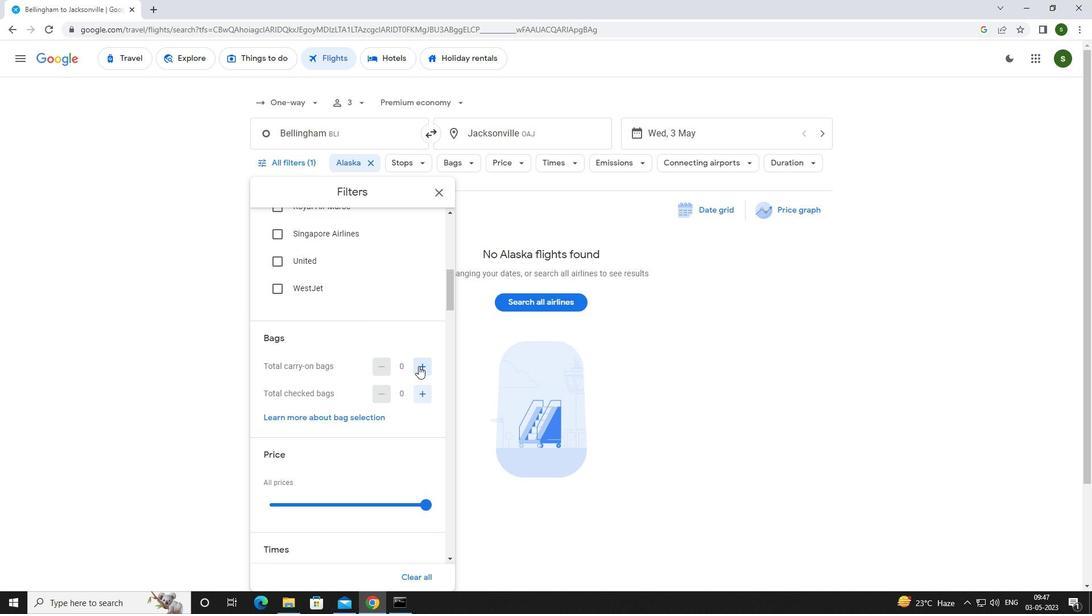 
Action: Mouse pressed left at (418, 366)
Screenshot: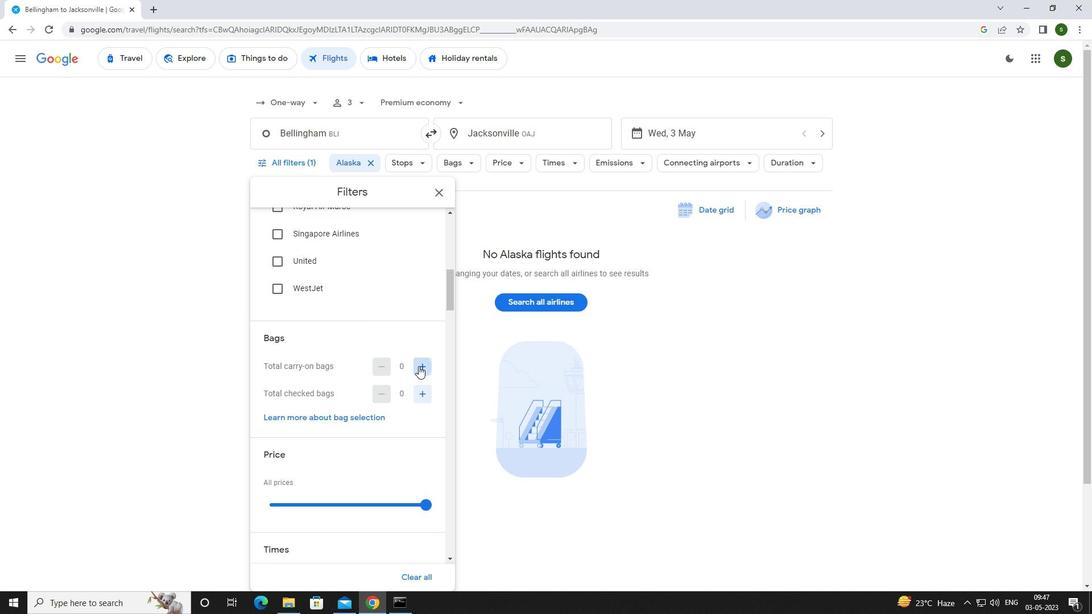 
Action: Mouse moved to (423, 394)
Screenshot: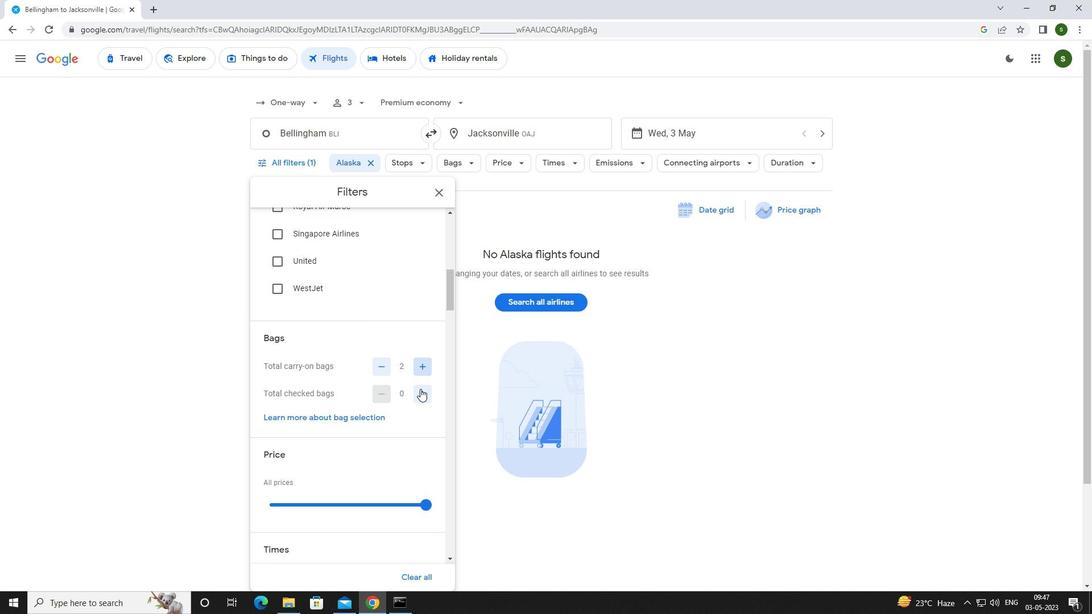 
Action: Mouse pressed left at (423, 394)
Screenshot: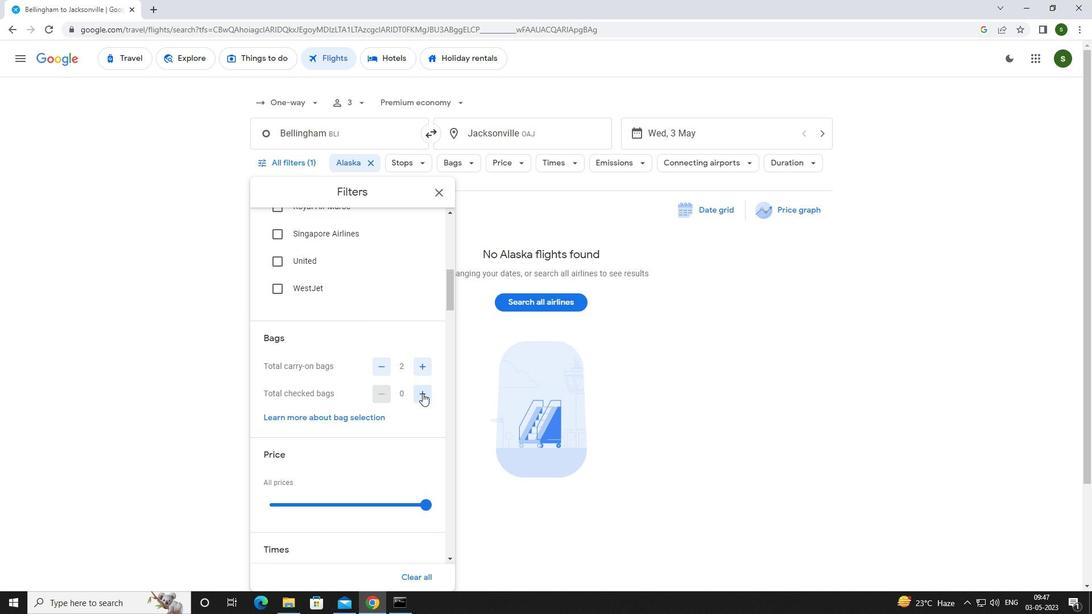 
Action: Mouse pressed left at (423, 394)
Screenshot: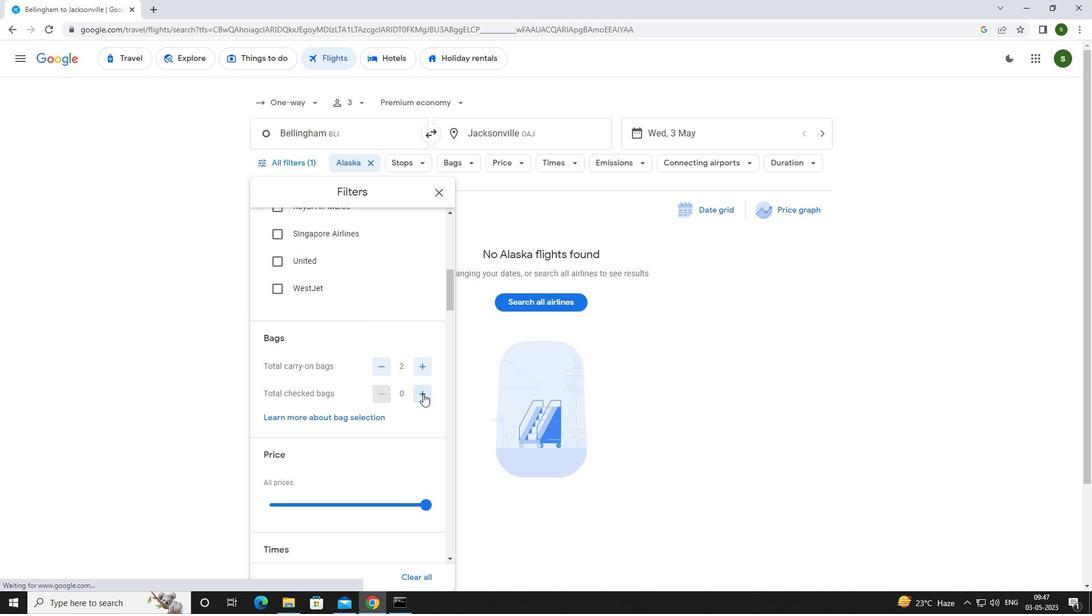 
Action: Mouse pressed left at (423, 394)
Screenshot: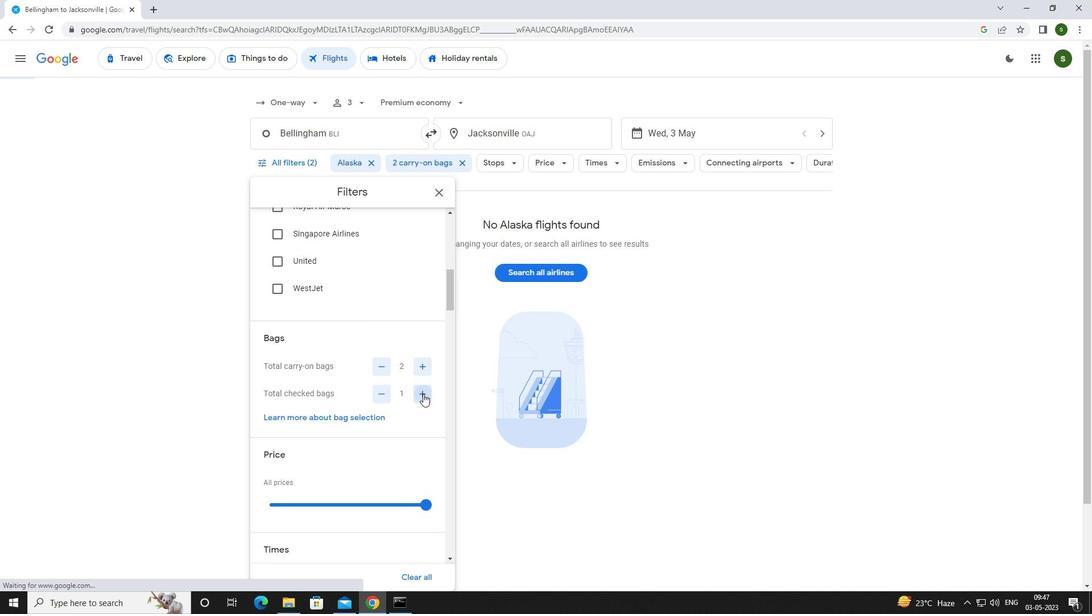 
Action: Mouse pressed left at (423, 394)
Screenshot: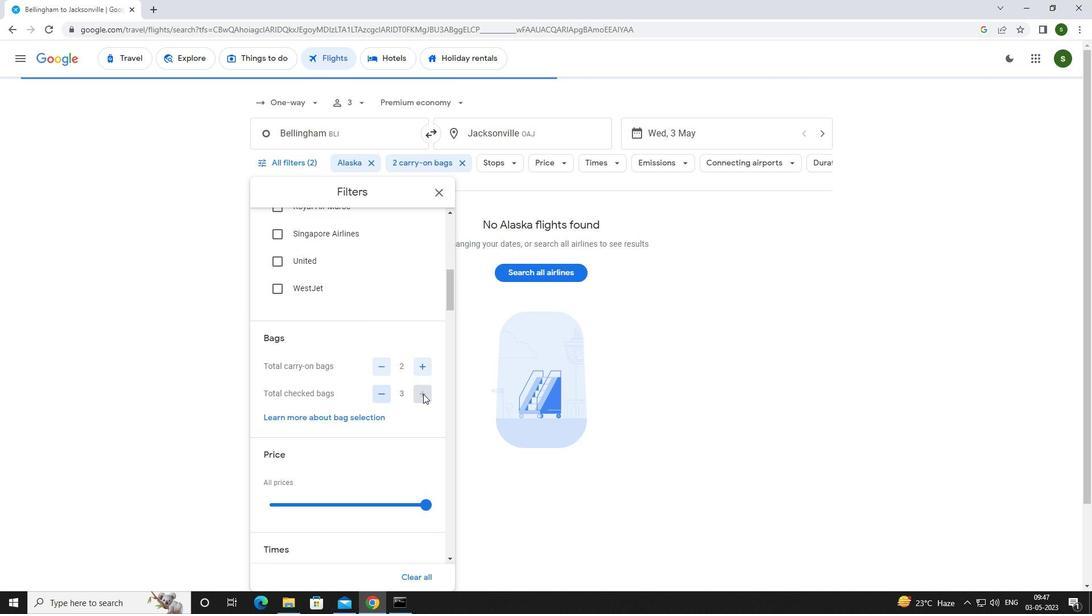 
Action: Mouse scrolled (423, 393) with delta (0, 0)
Screenshot: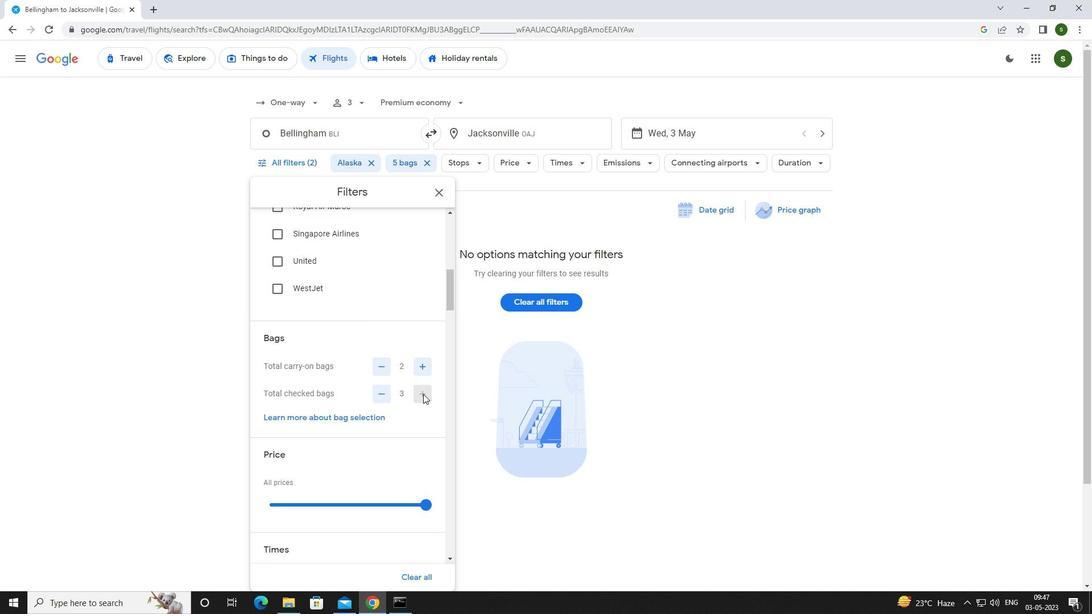 
Action: Mouse scrolled (423, 393) with delta (0, 0)
Screenshot: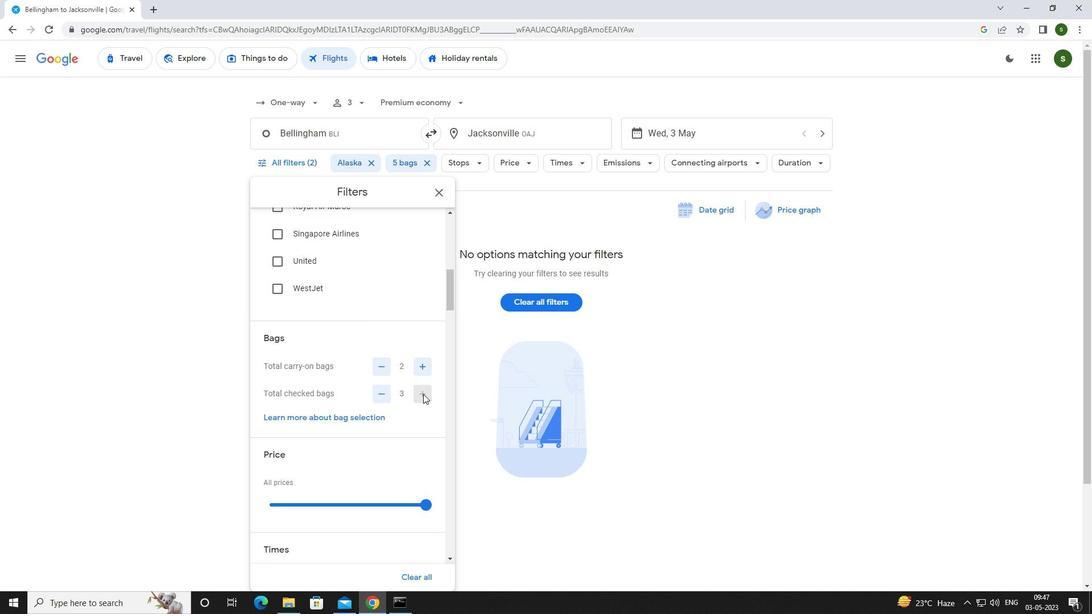 
Action: Mouse scrolled (423, 393) with delta (0, 0)
Screenshot: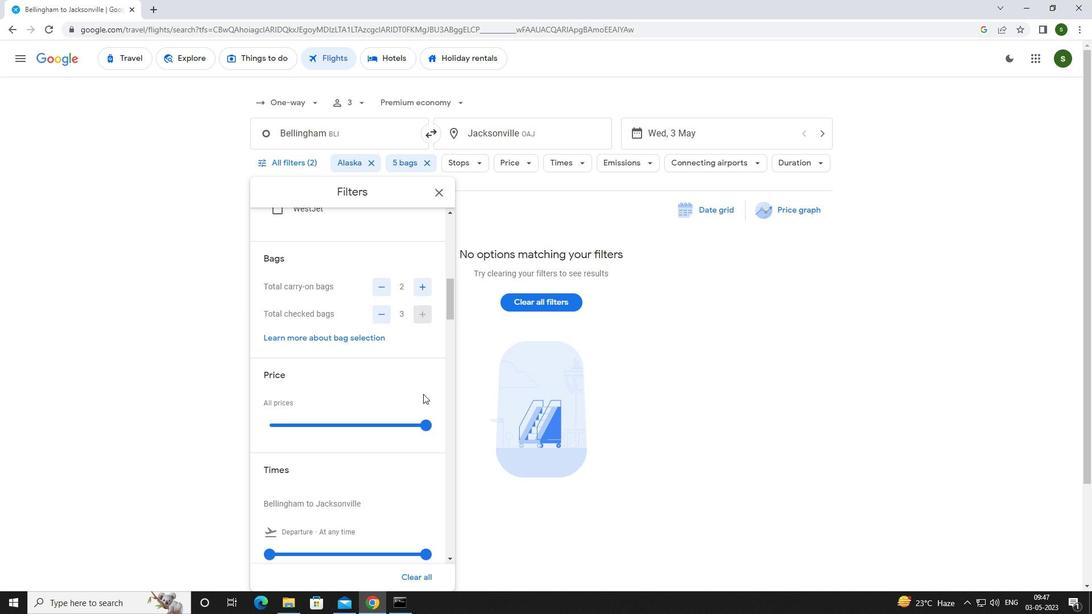 
Action: Mouse scrolled (423, 393) with delta (0, 0)
Screenshot: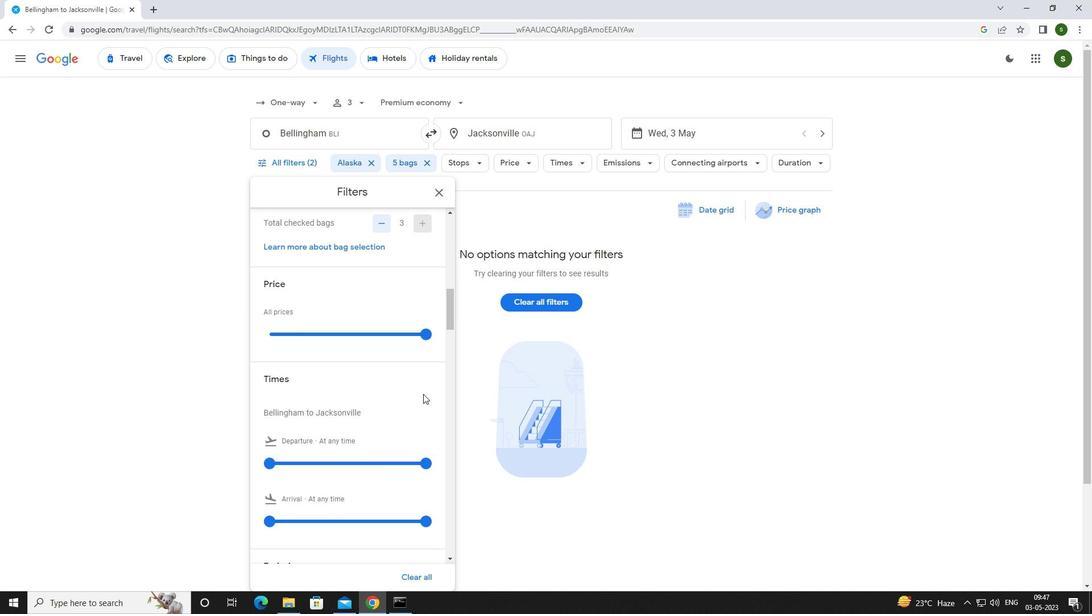 
Action: Mouse scrolled (423, 393) with delta (0, 0)
Screenshot: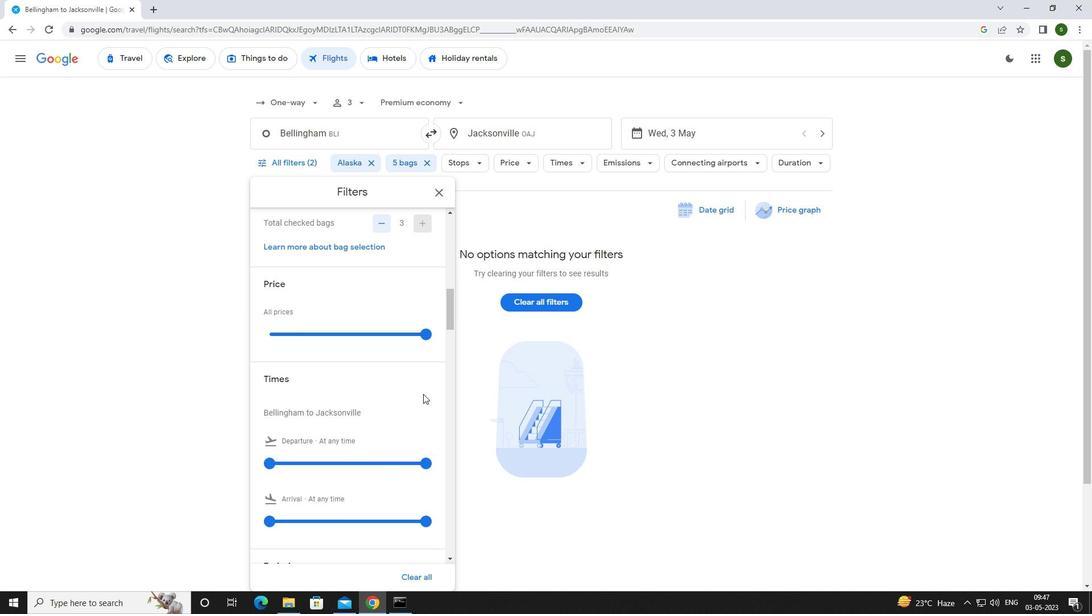 
Action: Mouse moved to (270, 346)
Screenshot: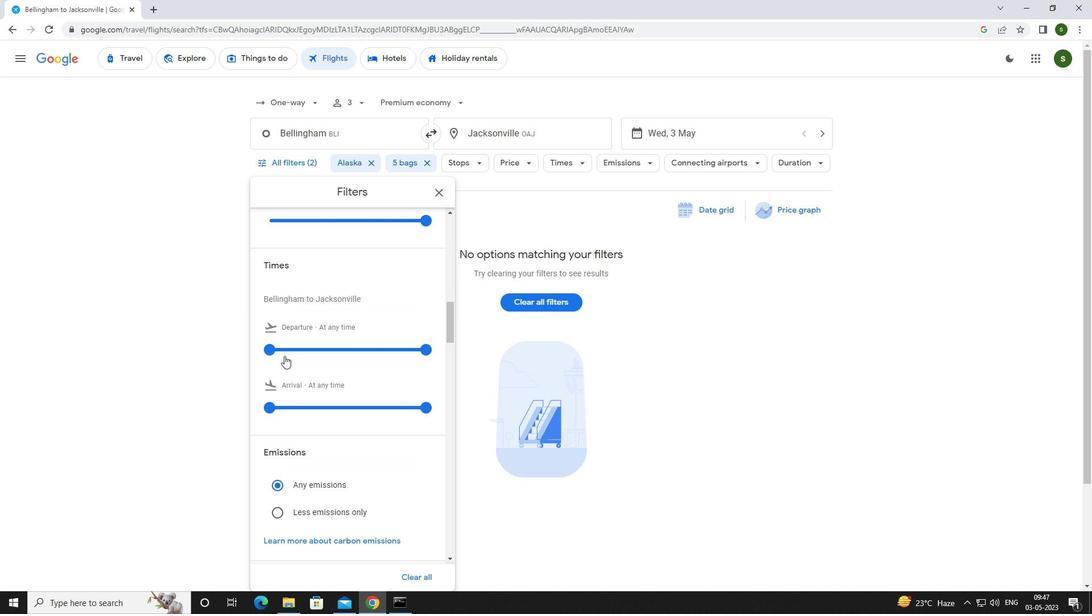 
Action: Mouse pressed left at (270, 346)
Screenshot: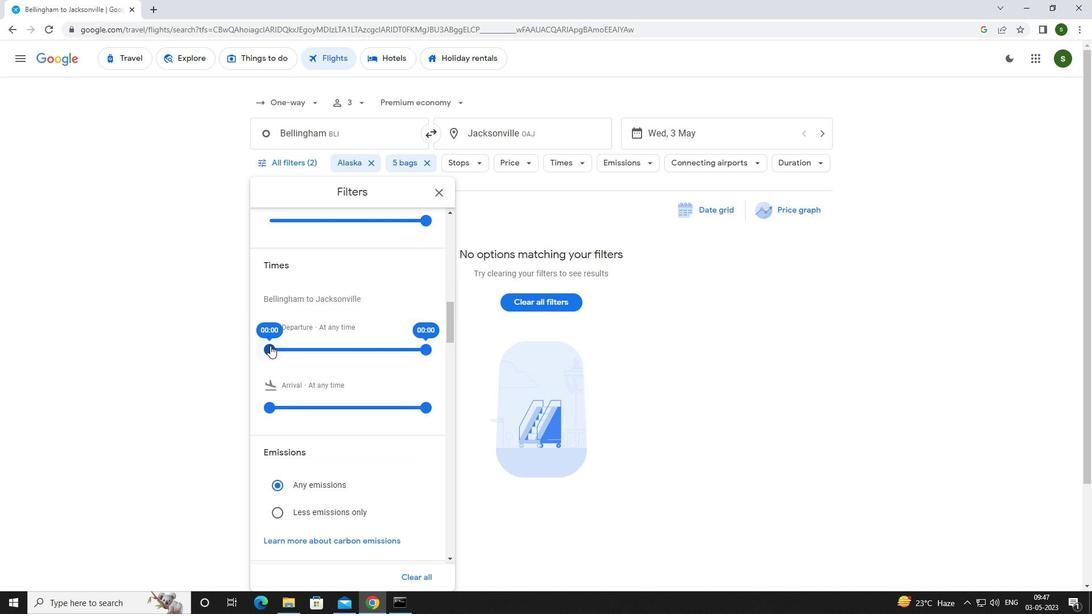 
Action: Mouse moved to (646, 344)
Screenshot: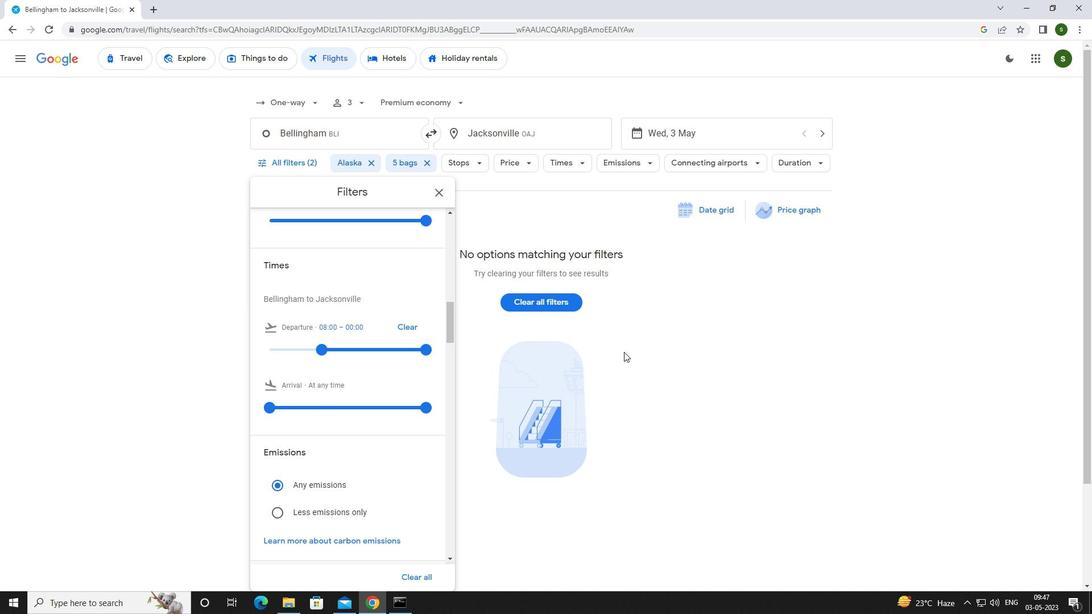 
Action: Mouse pressed left at (646, 344)
Screenshot: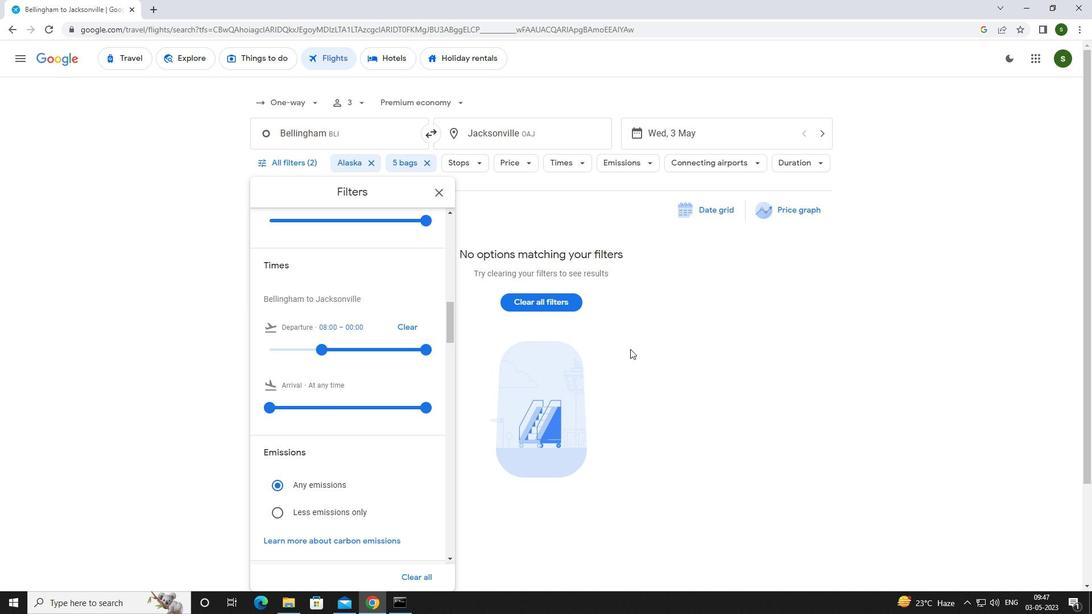 
Action: Mouse moved to (647, 344)
Screenshot: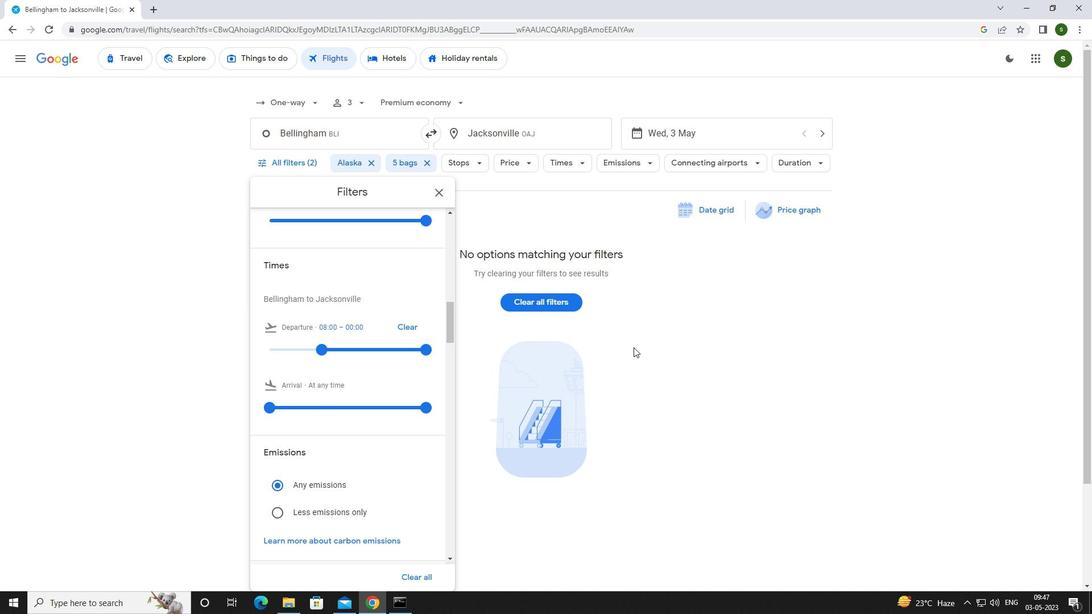 
